 Task: Find a flat in Hang Dong, Thailand, with 1 bedroom and 1 bed, priced between ₹10,000 and ₹15,000, for 1 guest from August 4 to August 9, with self check-in and English-speaking host.
Action: Mouse moved to (589, 94)
Screenshot: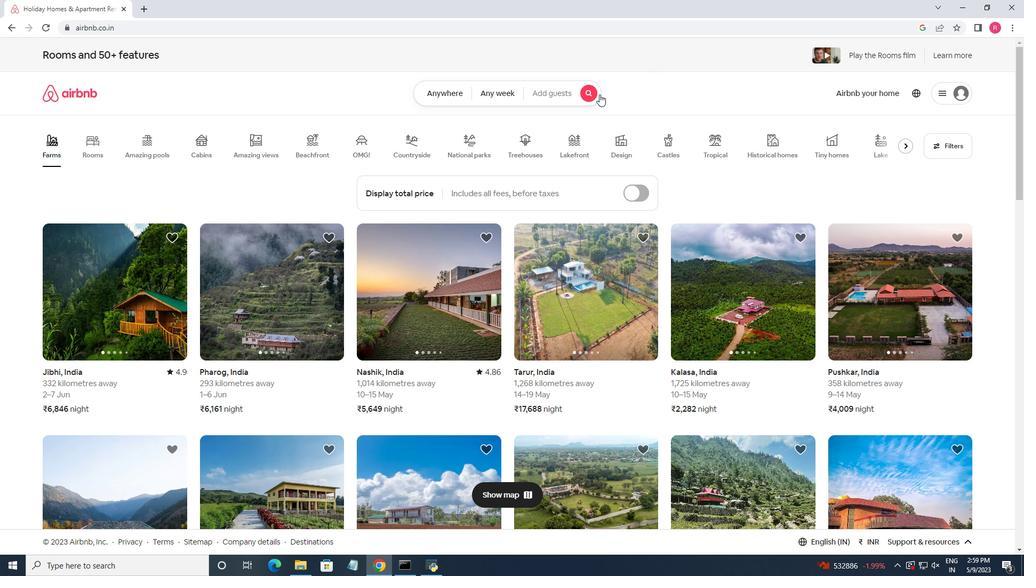 
Action: Mouse pressed left at (589, 94)
Screenshot: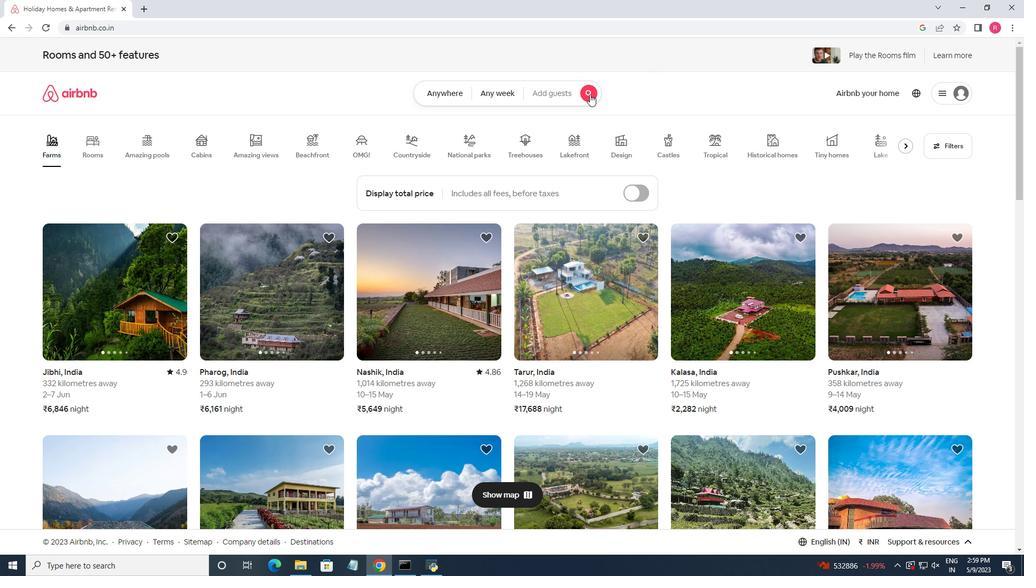 
Action: Mouse moved to (384, 132)
Screenshot: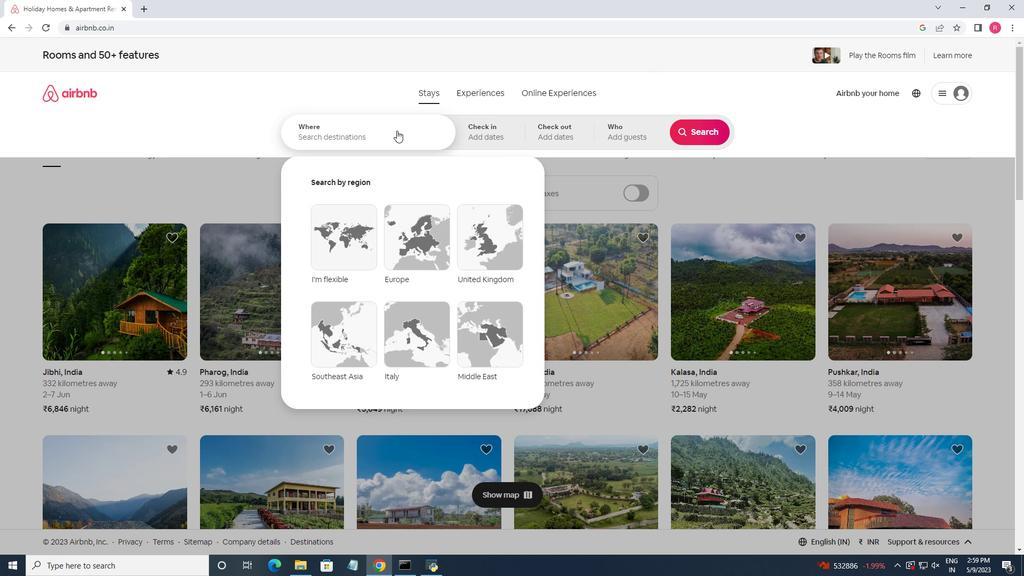
Action: Mouse pressed left at (384, 132)
Screenshot: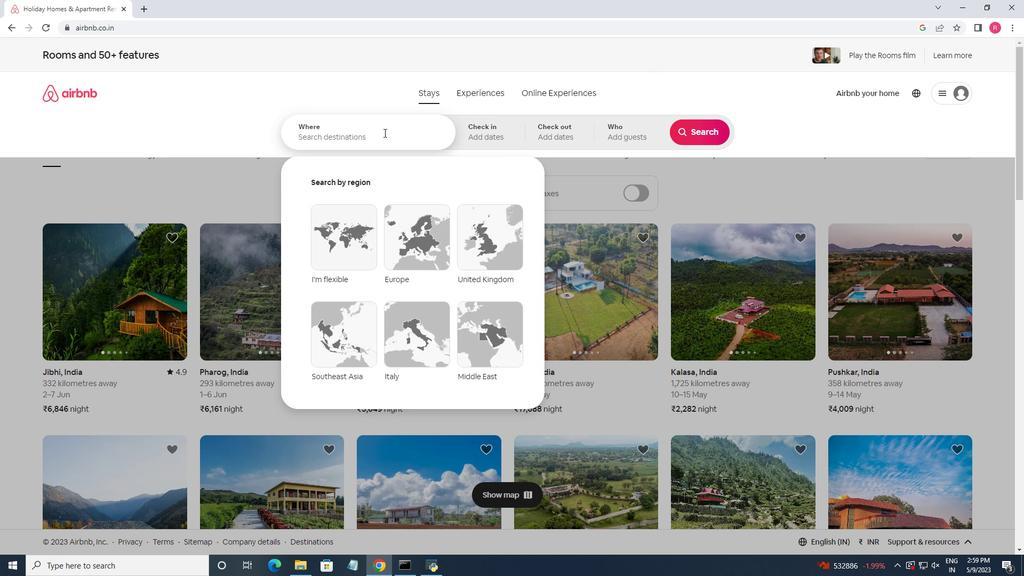 
Action: Key pressed <Key.shift>Hang<Key.space><Key.shift>Dong<Key.space><Key.backspace>,<Key.space><Key.shift>Thailand<Key.enter>
Screenshot: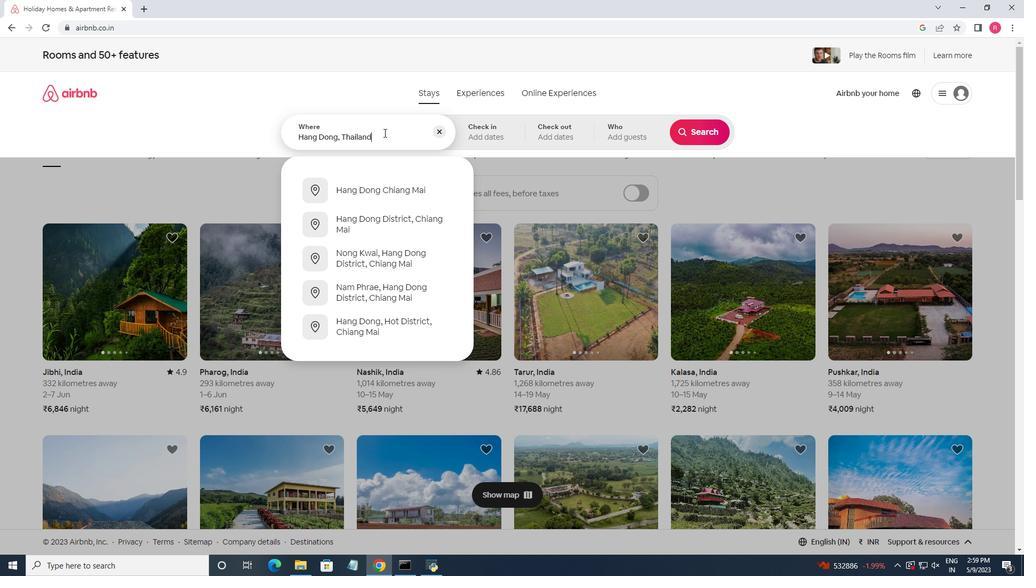 
Action: Mouse moved to (690, 217)
Screenshot: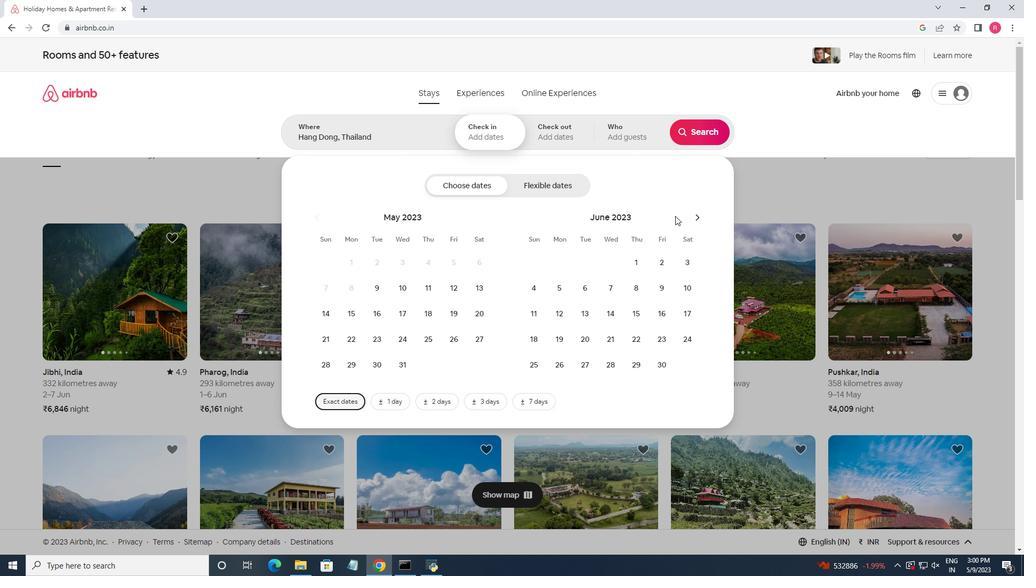 
Action: Mouse pressed left at (690, 217)
Screenshot: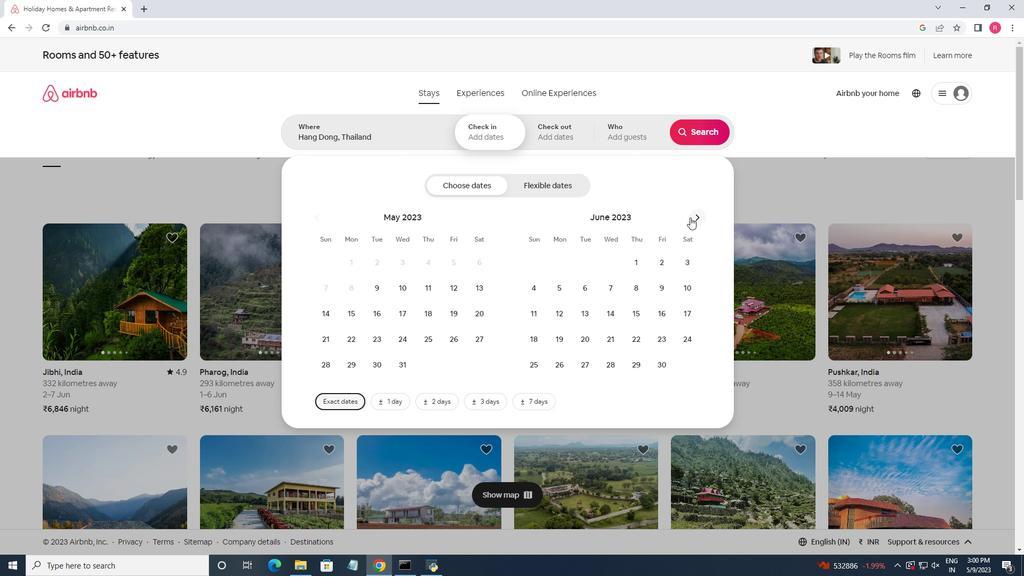 
Action: Mouse pressed left at (690, 217)
Screenshot: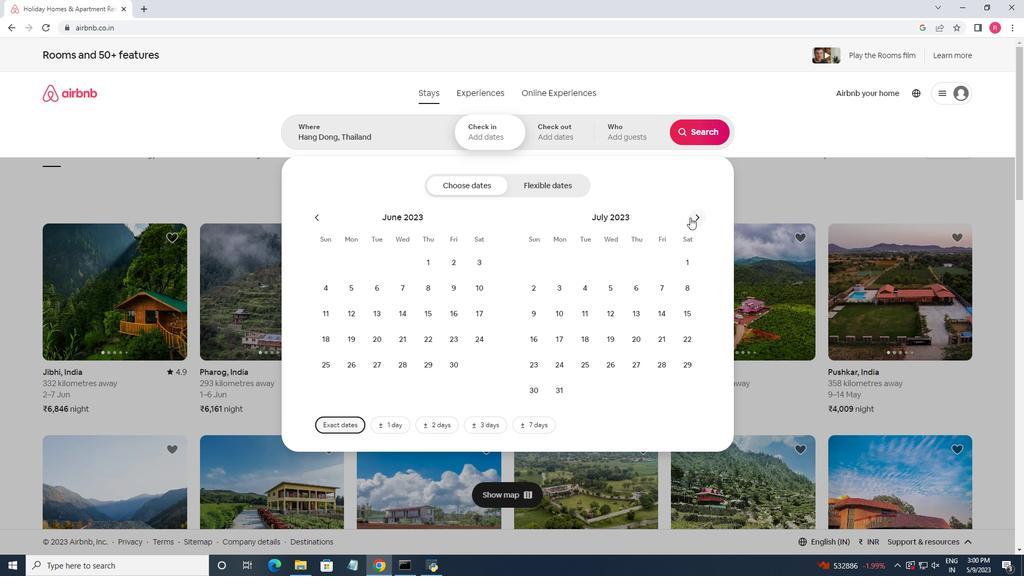 
Action: Mouse moved to (656, 264)
Screenshot: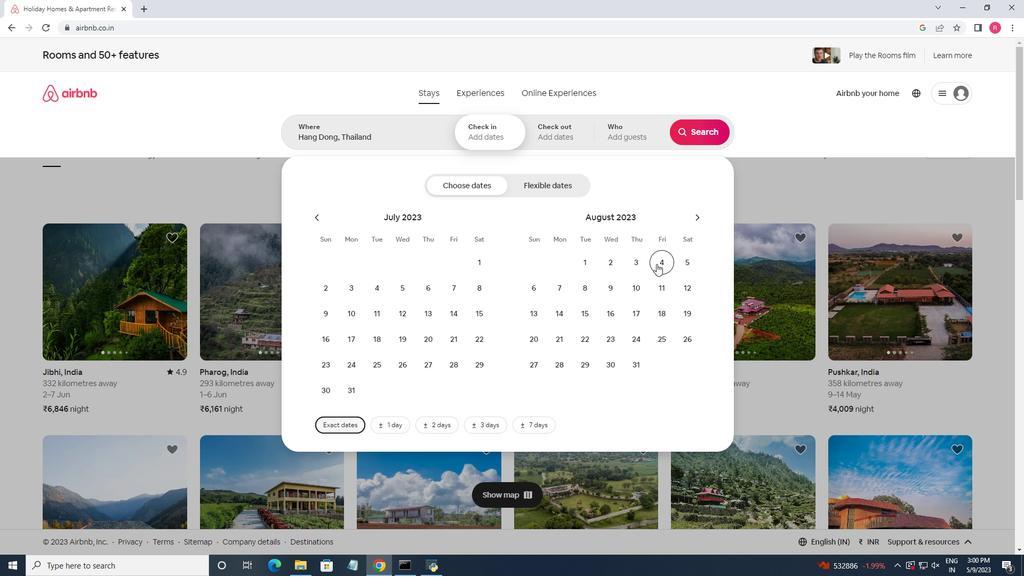 
Action: Mouse pressed left at (656, 264)
Screenshot: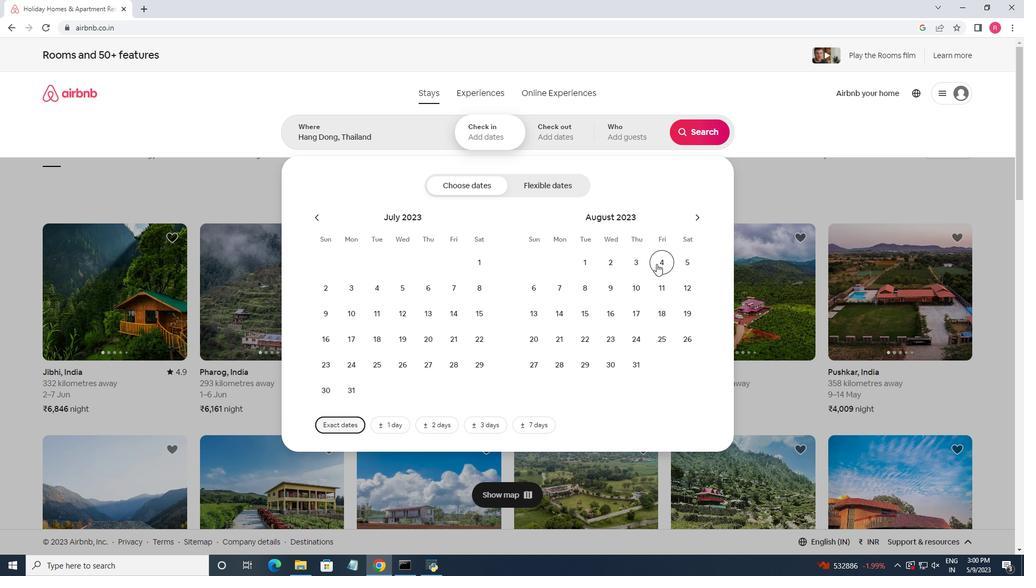 
Action: Mouse moved to (592, 288)
Screenshot: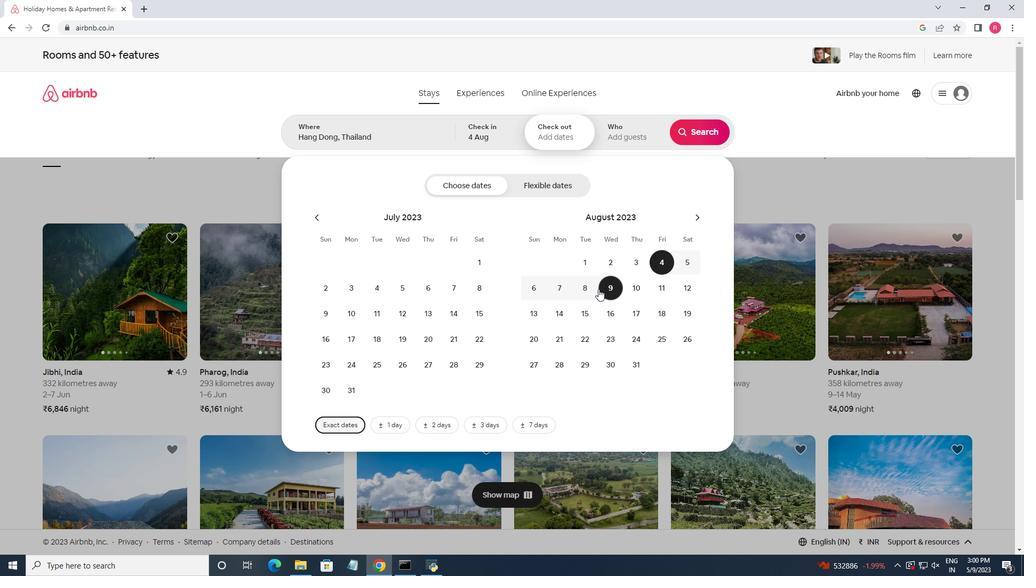 
Action: Mouse pressed left at (592, 288)
Screenshot: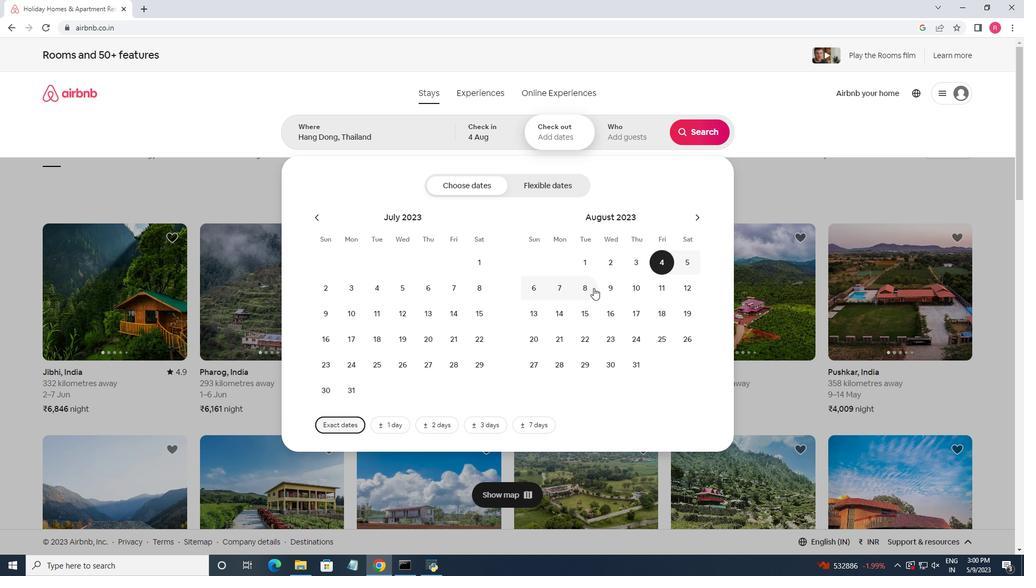 
Action: Mouse moved to (635, 139)
Screenshot: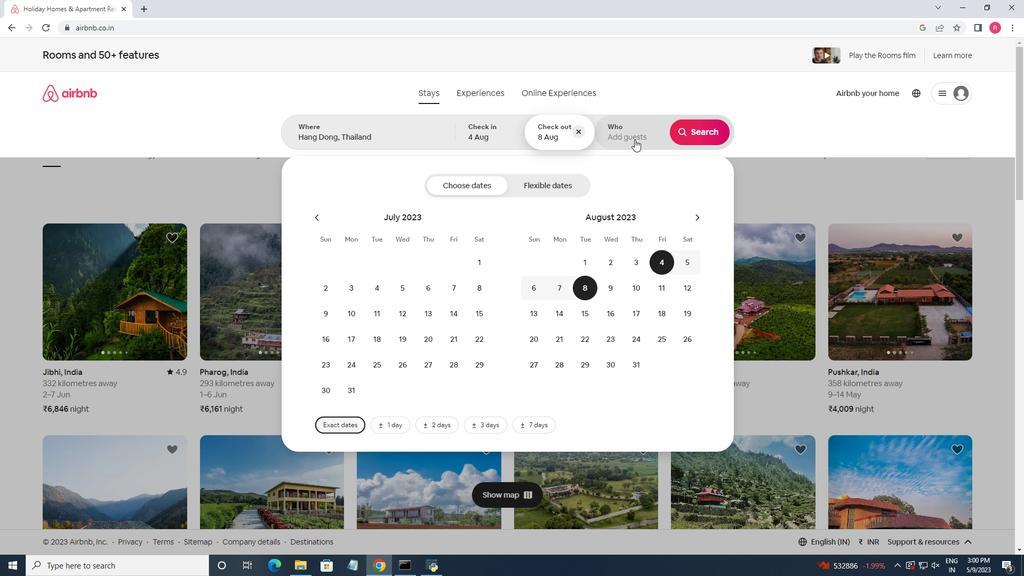 
Action: Mouse pressed left at (635, 139)
Screenshot: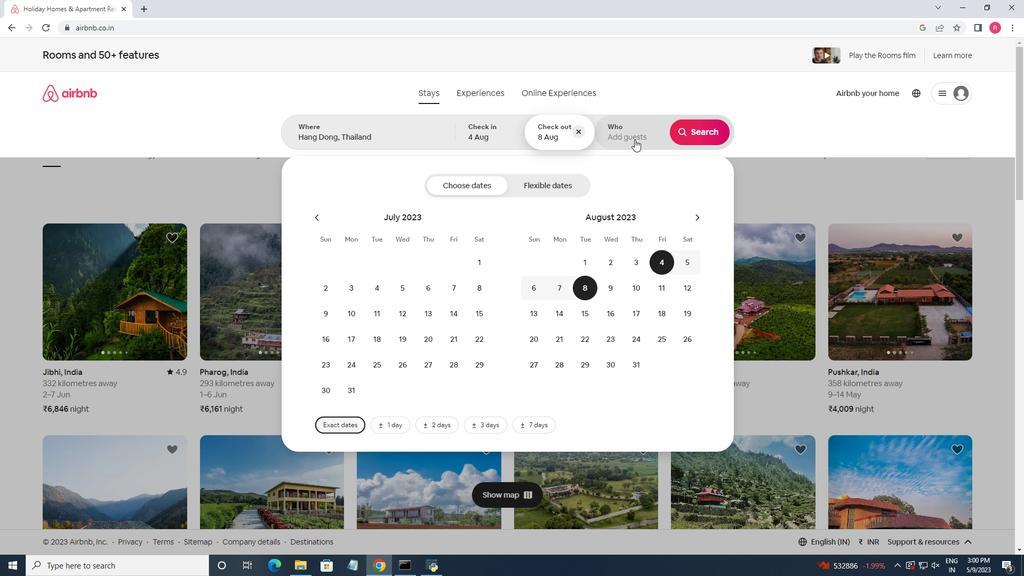 
Action: Mouse moved to (712, 187)
Screenshot: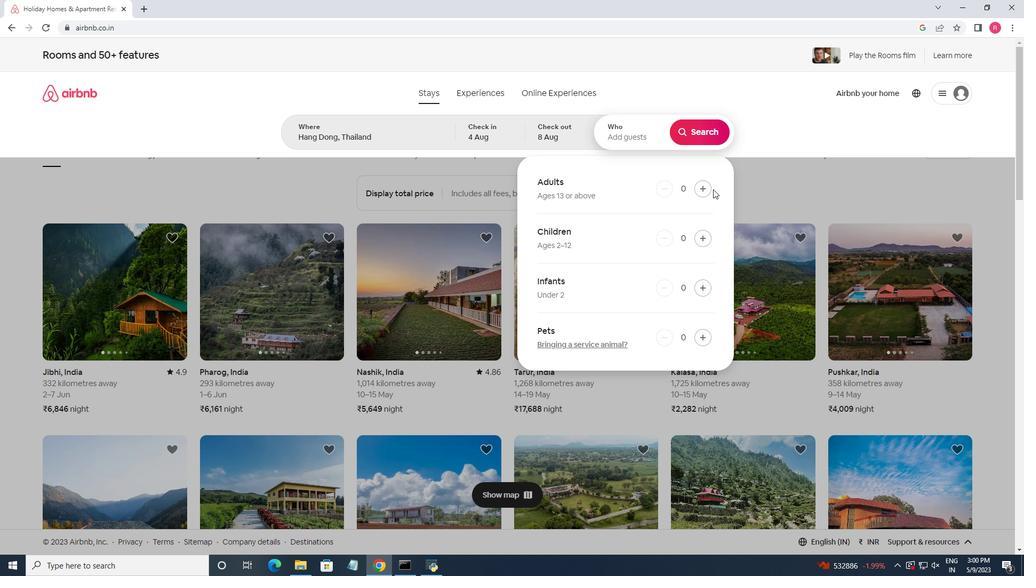 
Action: Mouse pressed left at (712, 187)
Screenshot: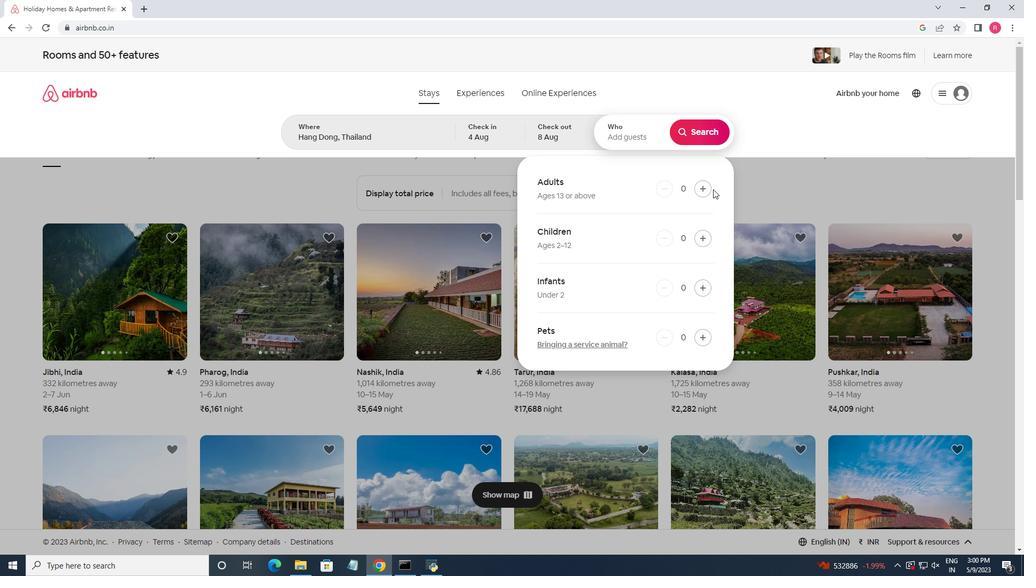 
Action: Mouse moved to (703, 185)
Screenshot: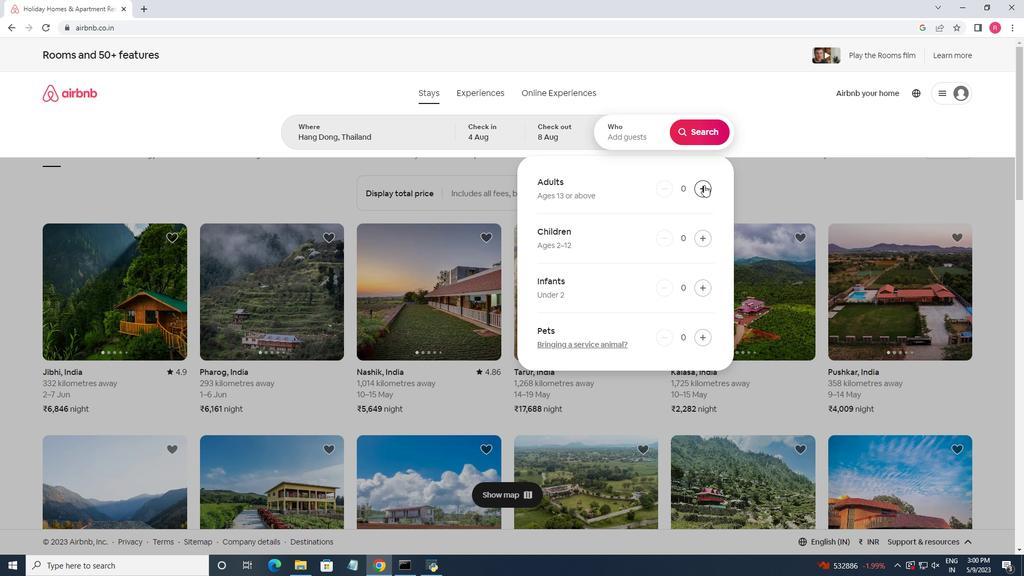 
Action: Mouse pressed left at (703, 185)
Screenshot: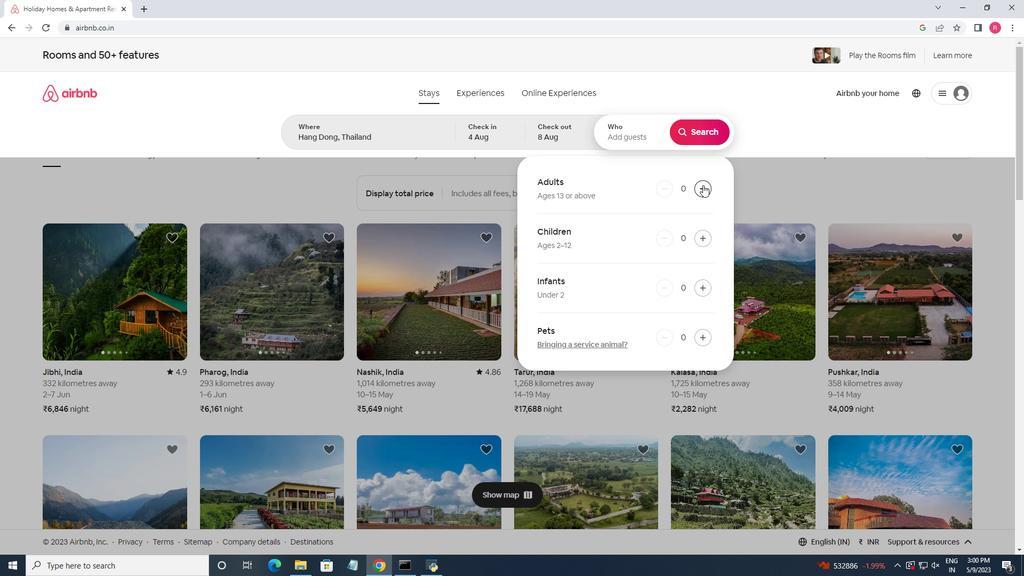 
Action: Mouse moved to (696, 125)
Screenshot: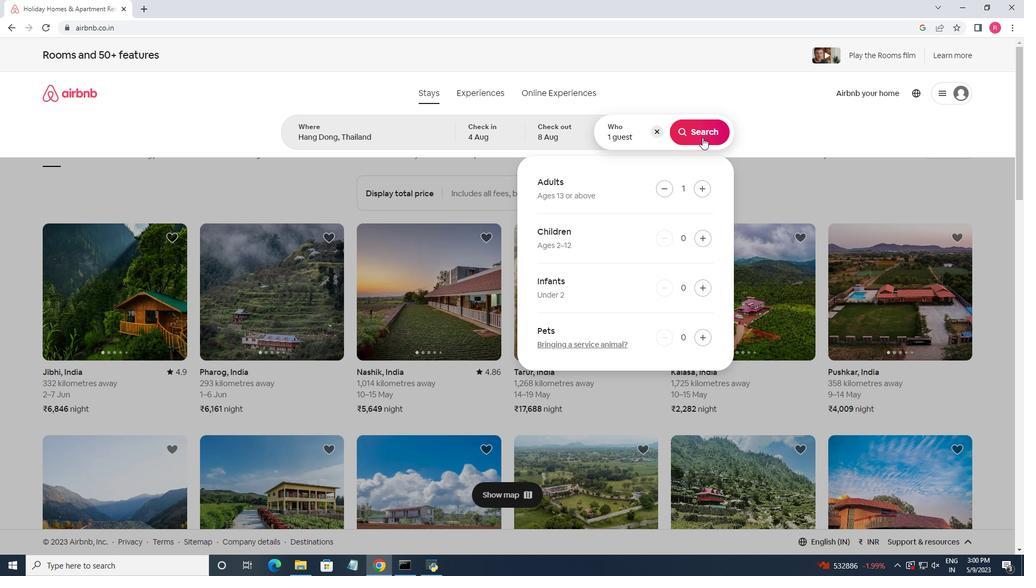 
Action: Mouse pressed left at (696, 125)
Screenshot: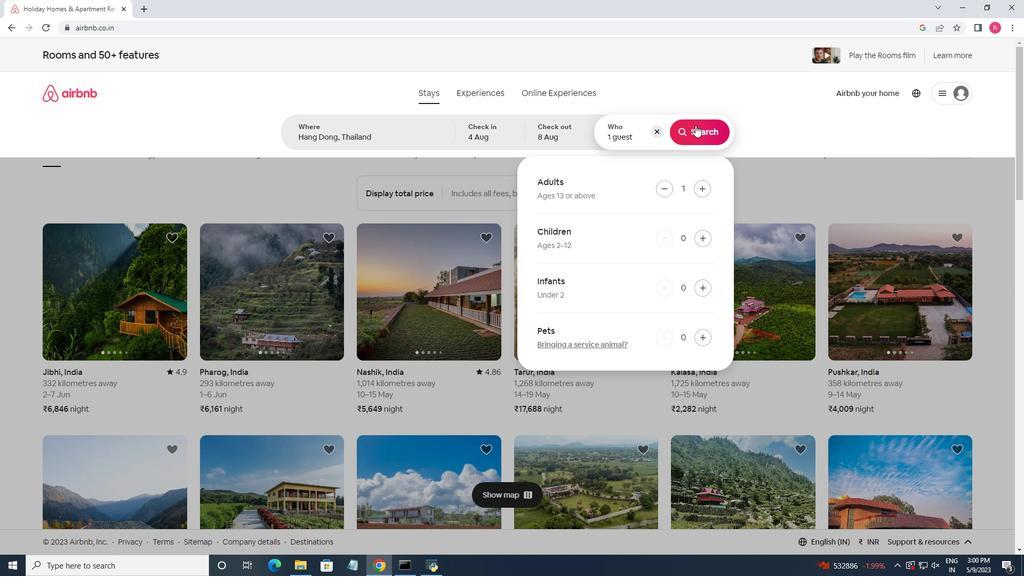 
Action: Mouse moved to (980, 114)
Screenshot: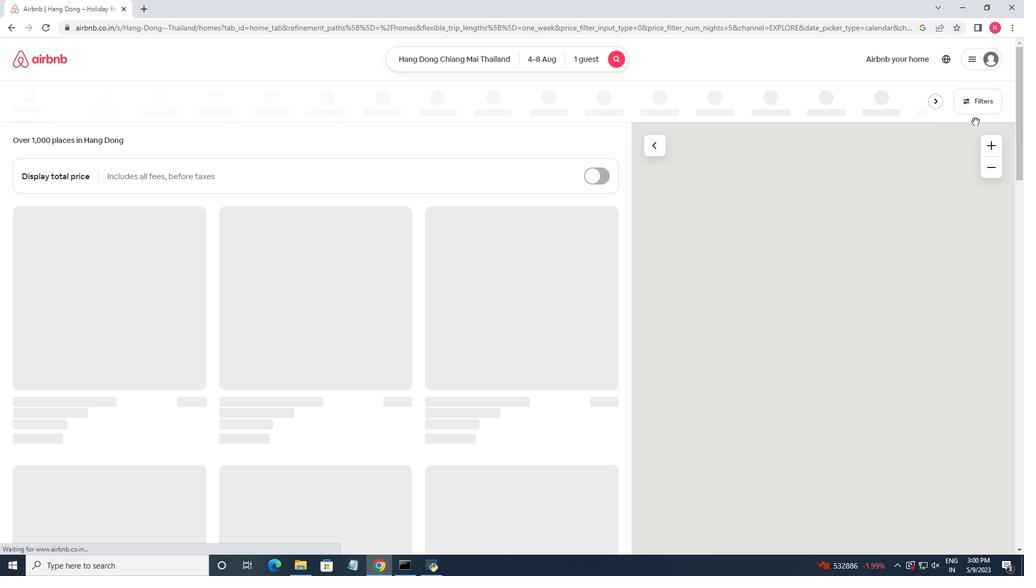 
Action: Mouse pressed left at (980, 114)
Screenshot: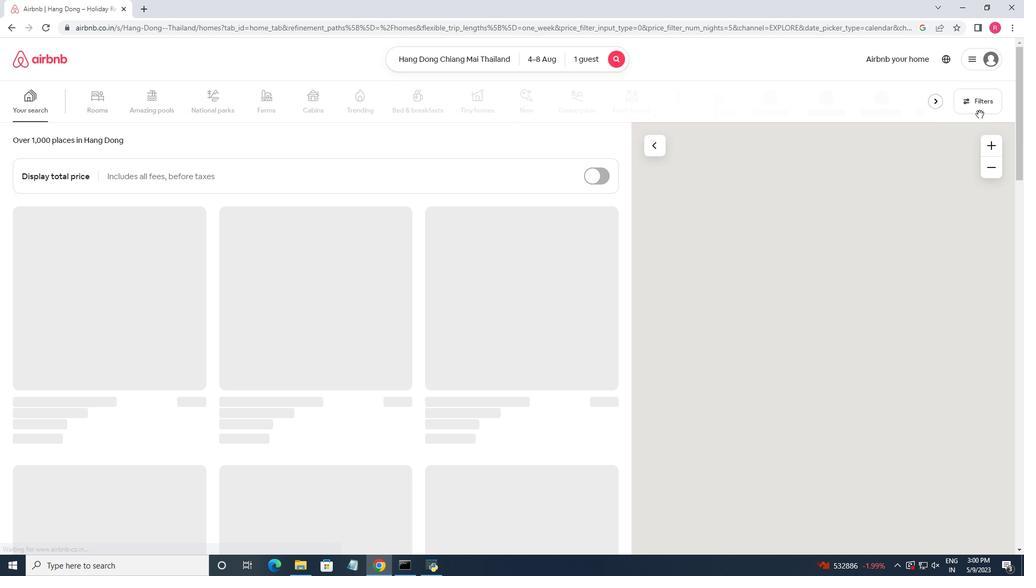 
Action: Mouse moved to (993, 100)
Screenshot: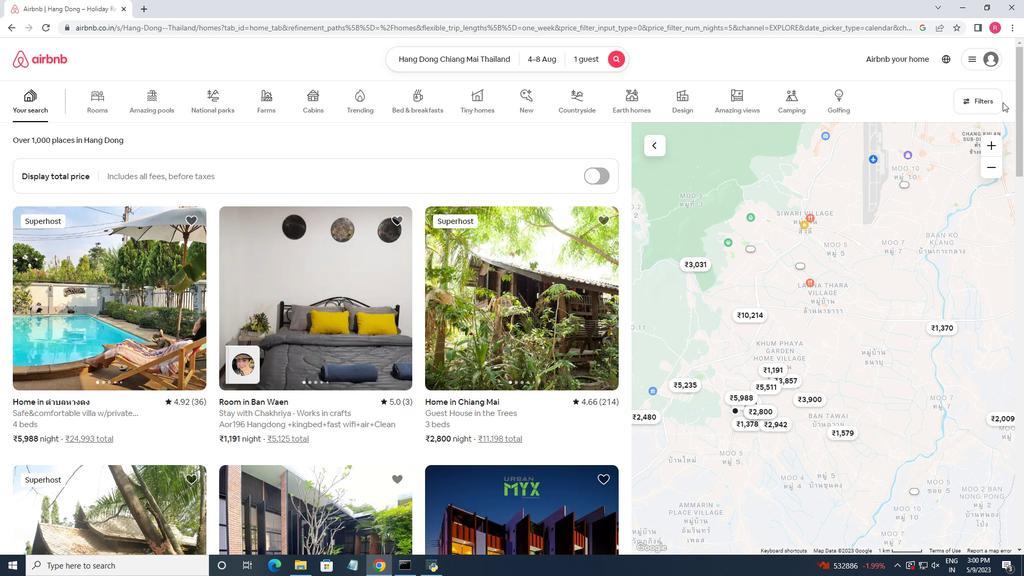 
Action: Mouse pressed left at (993, 100)
Screenshot: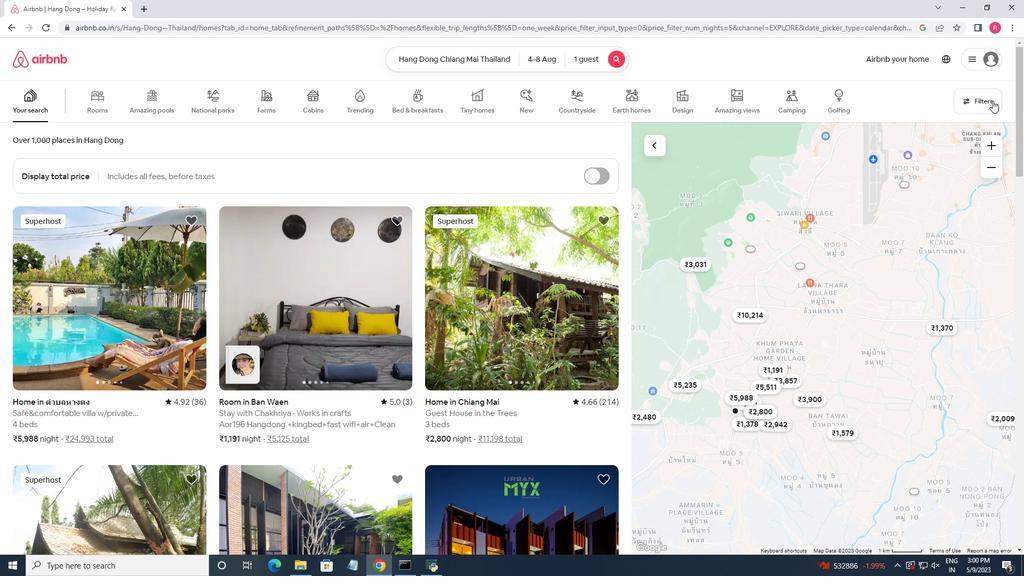 
Action: Mouse moved to (412, 363)
Screenshot: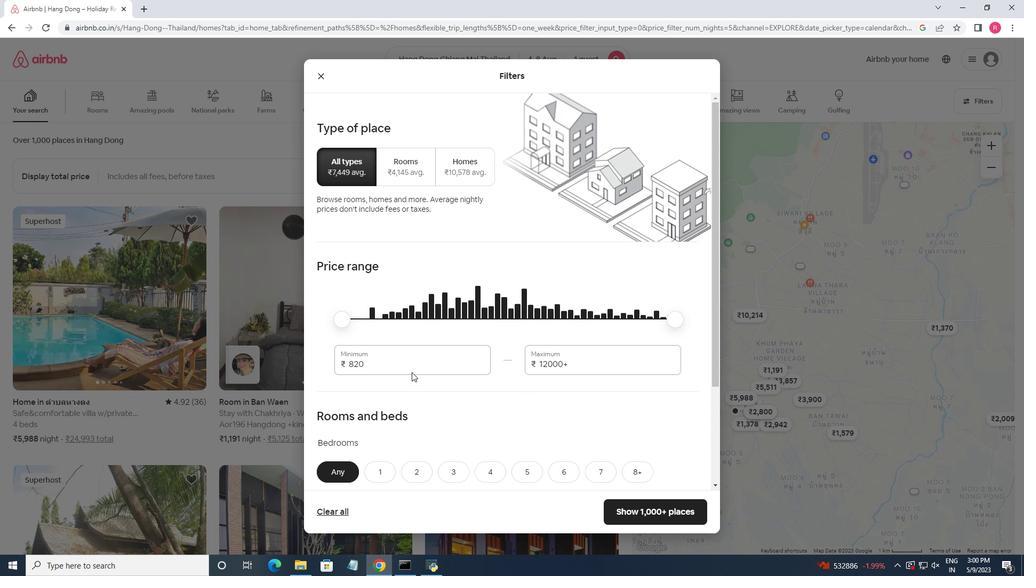 
Action: Mouse pressed left at (412, 363)
Screenshot: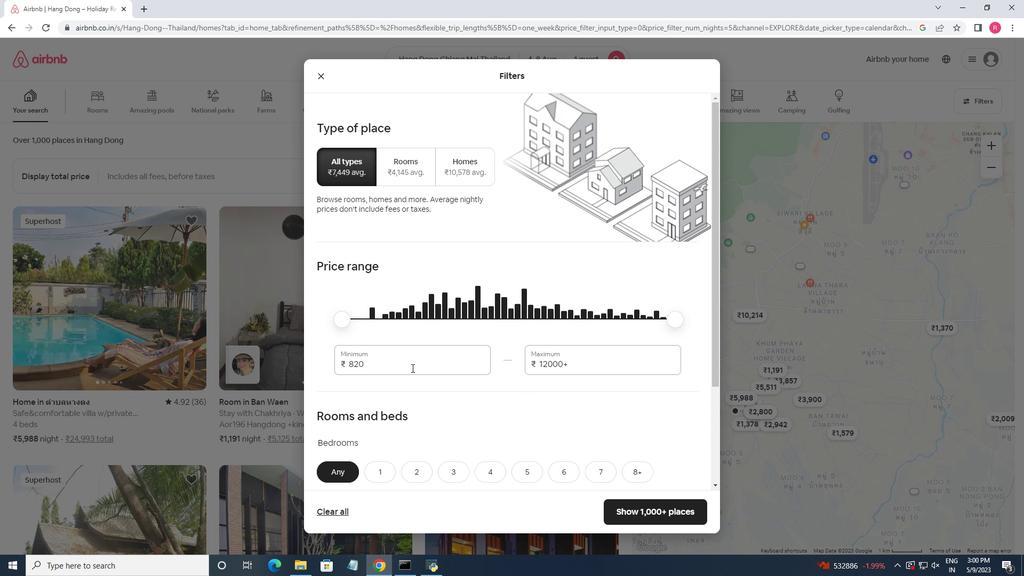 
Action: Mouse pressed left at (412, 363)
Screenshot: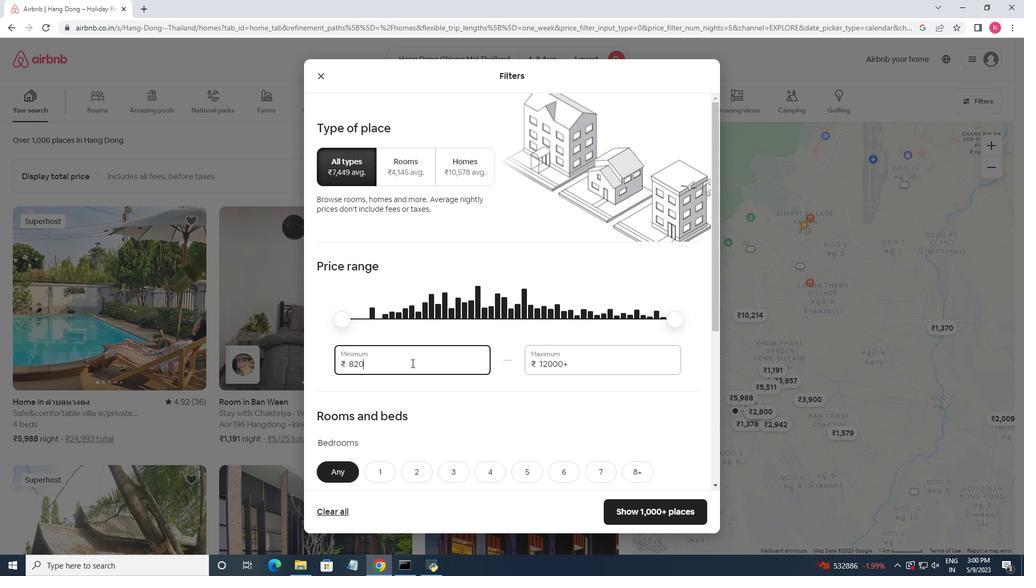 
Action: Key pressed <Key.backspace><Key.backspace><Key.backspace>10000<Key.tab>15000
Screenshot: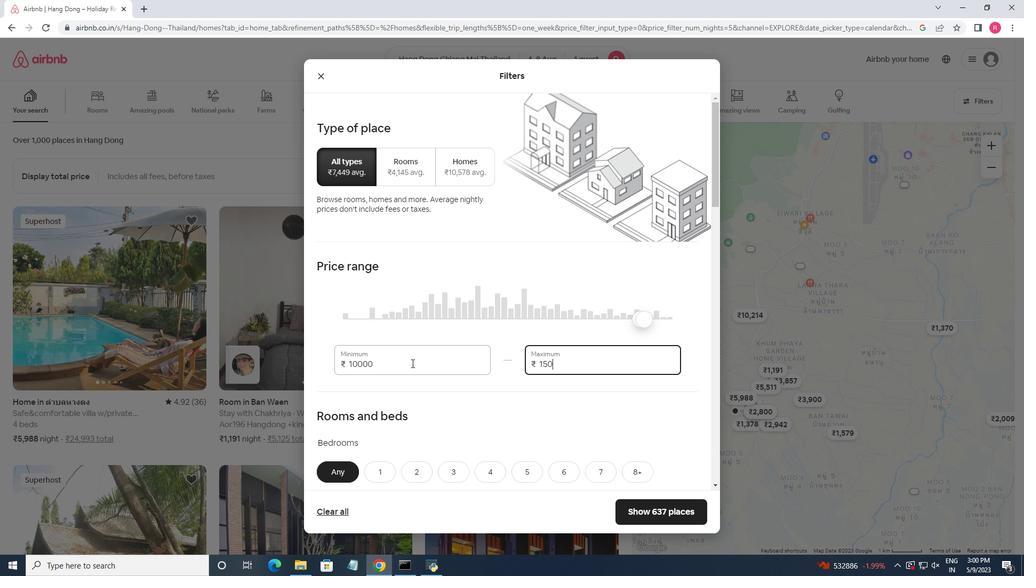 
Action: Mouse moved to (484, 363)
Screenshot: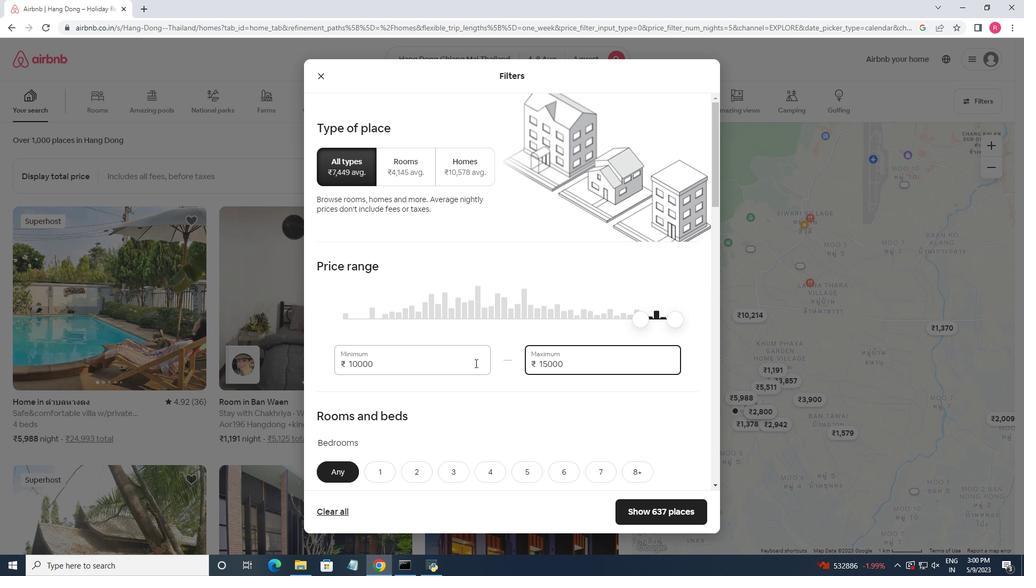 
Action: Mouse scrolled (484, 362) with delta (0, 0)
Screenshot: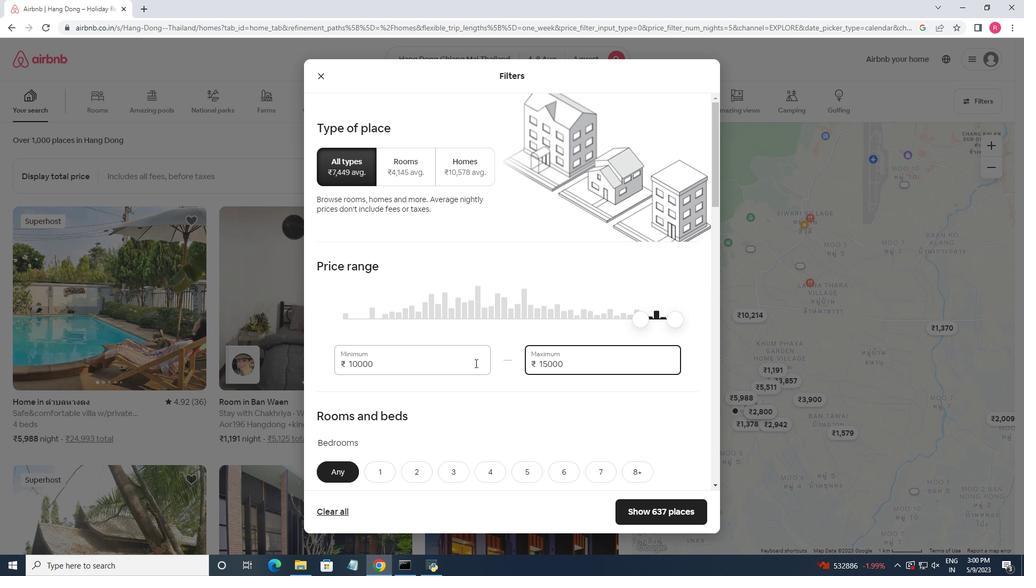 
Action: Mouse moved to (383, 417)
Screenshot: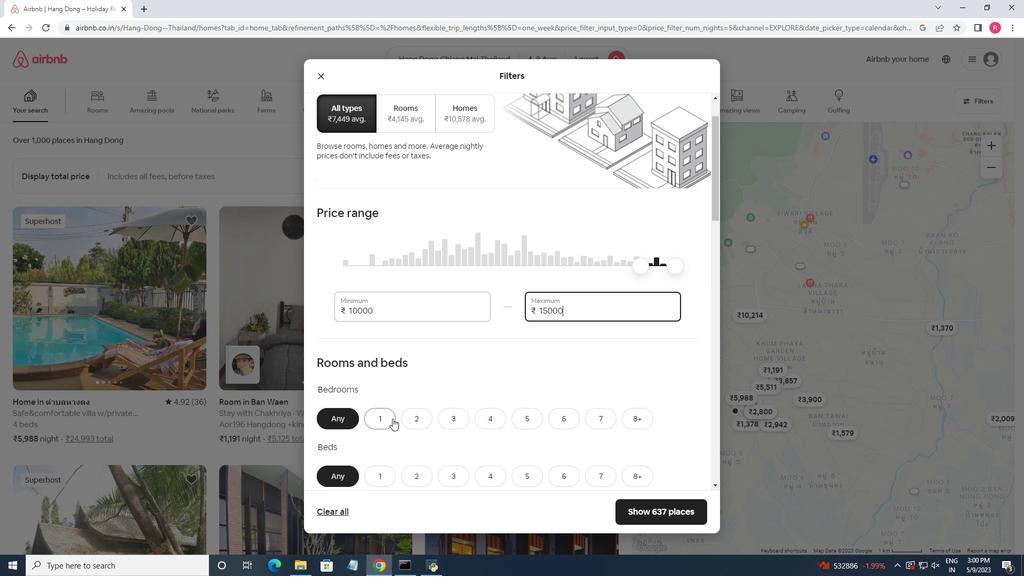 
Action: Mouse pressed left at (383, 417)
Screenshot: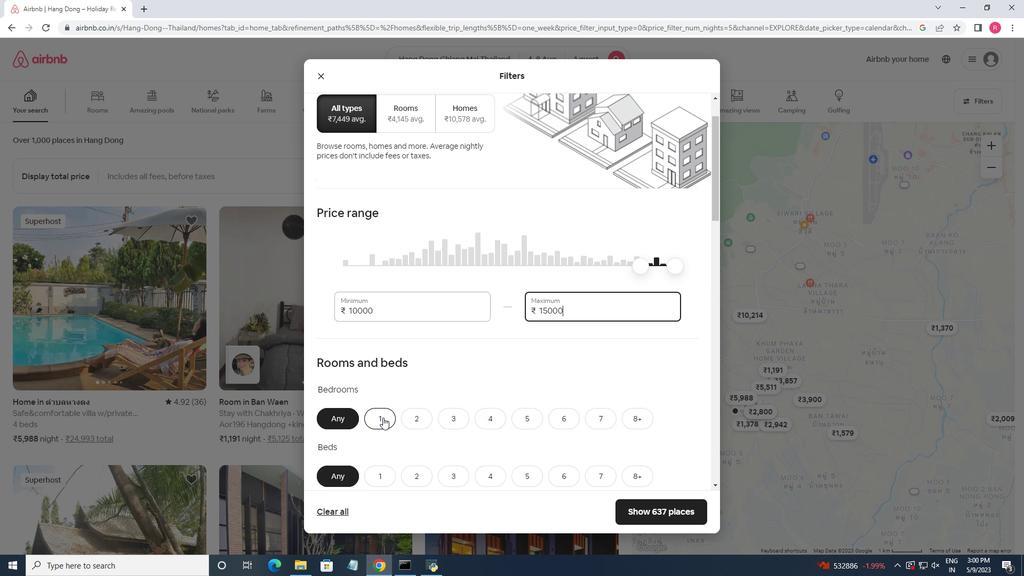 
Action: Mouse moved to (471, 403)
Screenshot: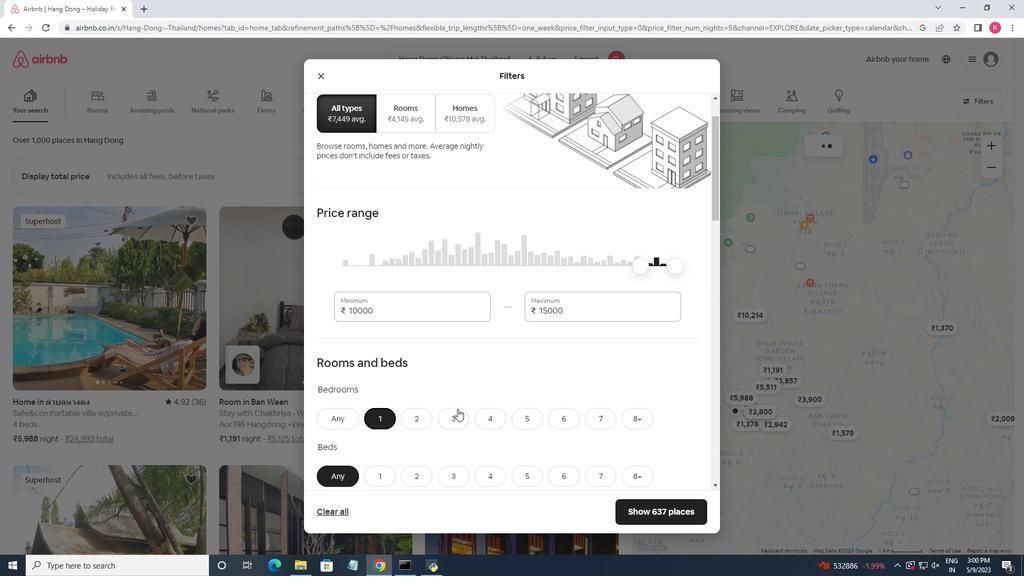 
Action: Mouse scrolled (471, 403) with delta (0, 0)
Screenshot: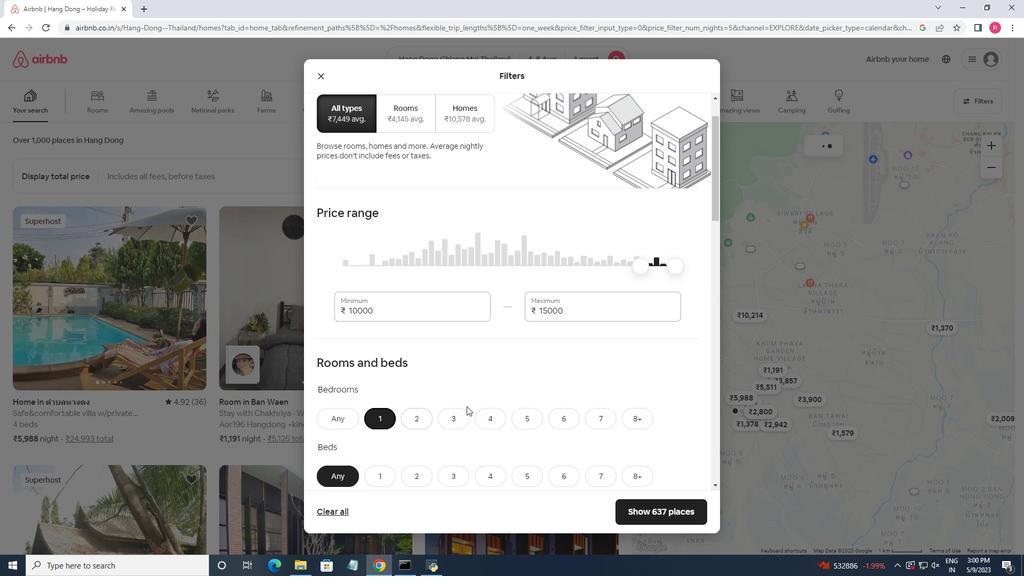 
Action: Mouse scrolled (471, 403) with delta (0, 0)
Screenshot: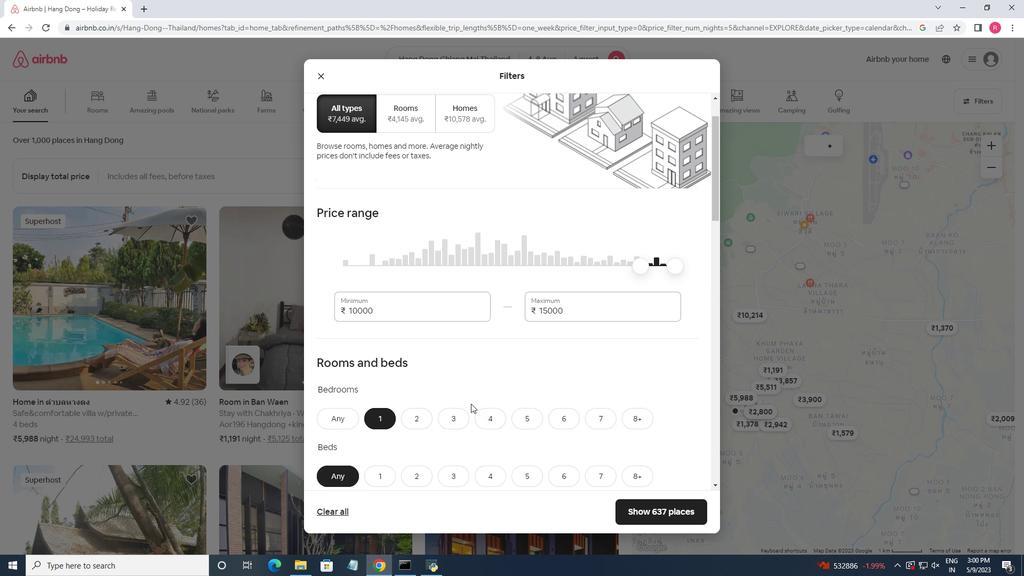 
Action: Mouse moved to (389, 372)
Screenshot: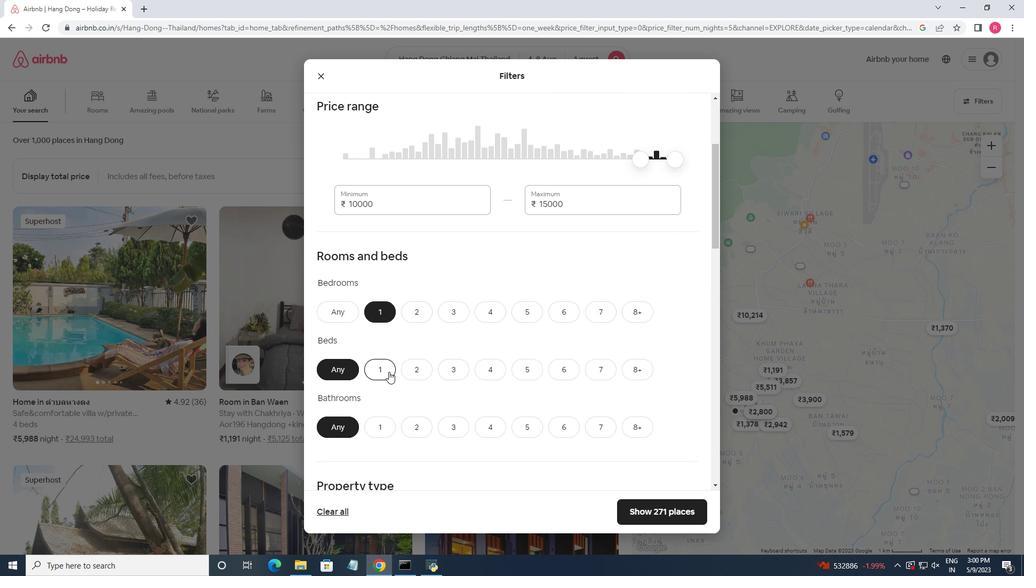 
Action: Mouse pressed left at (389, 372)
Screenshot: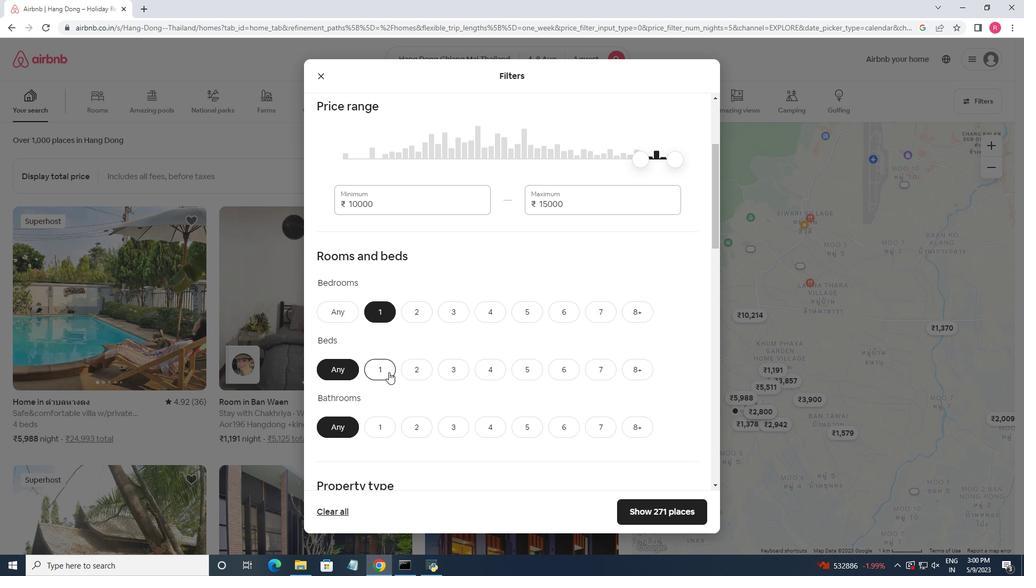 
Action: Mouse moved to (385, 430)
Screenshot: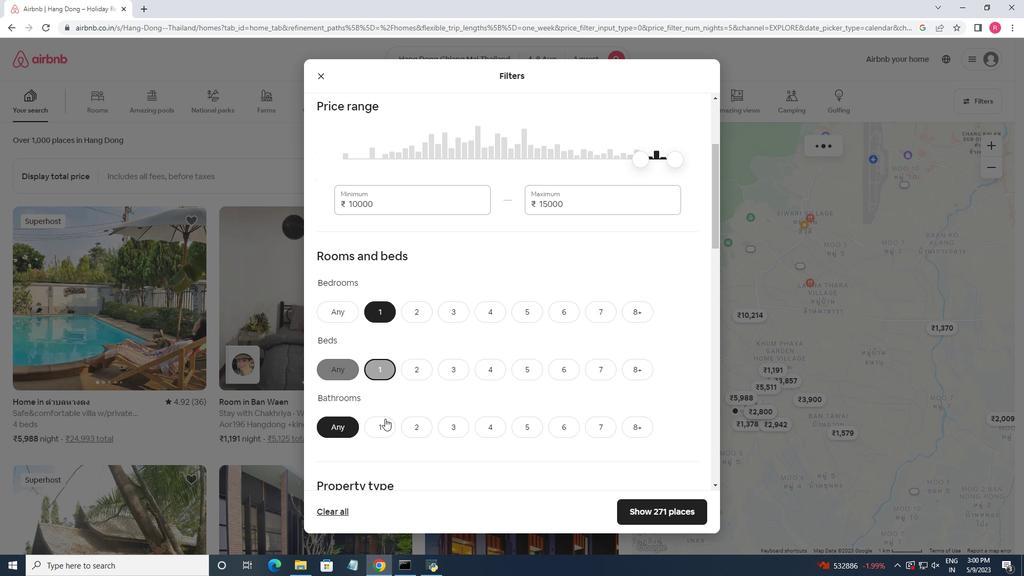 
Action: Mouse pressed left at (385, 430)
Screenshot: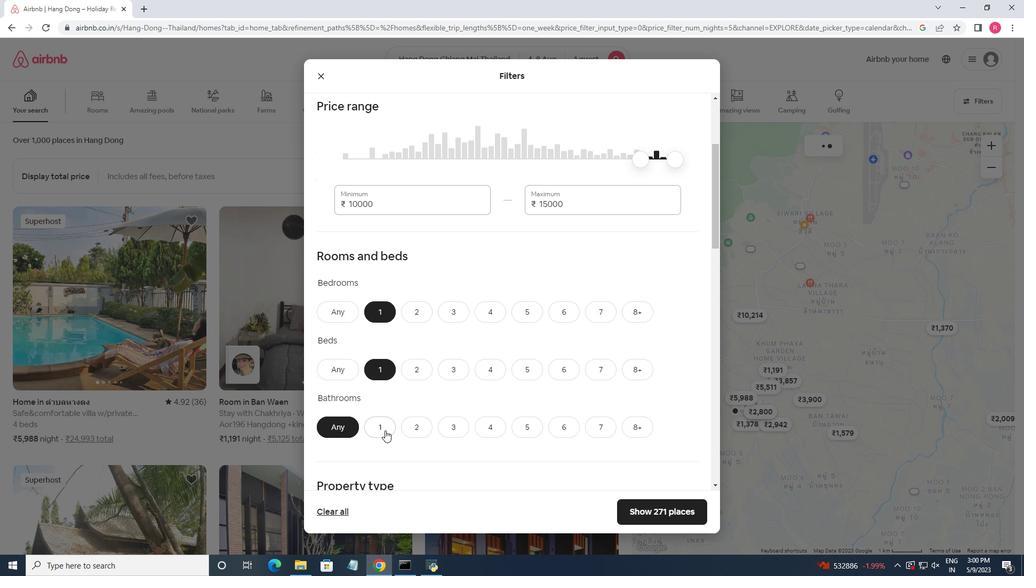 
Action: Mouse moved to (509, 357)
Screenshot: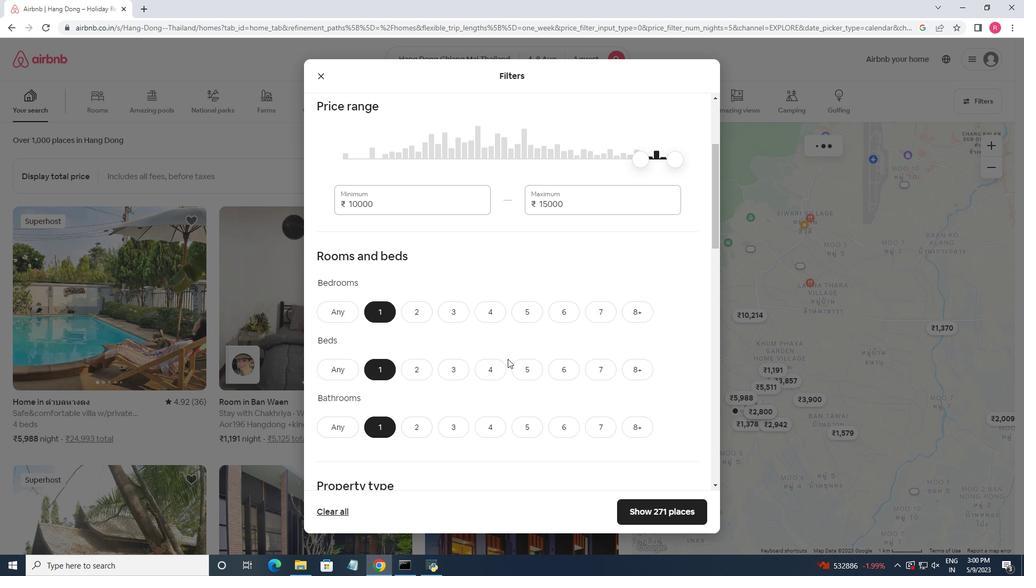 
Action: Mouse scrolled (509, 357) with delta (0, 0)
Screenshot: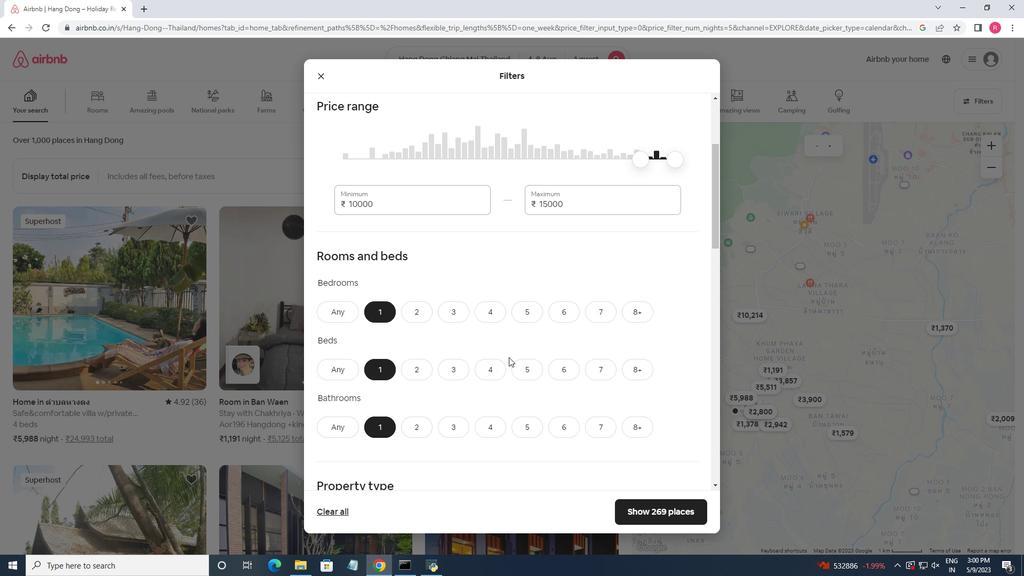 
Action: Mouse moved to (495, 369)
Screenshot: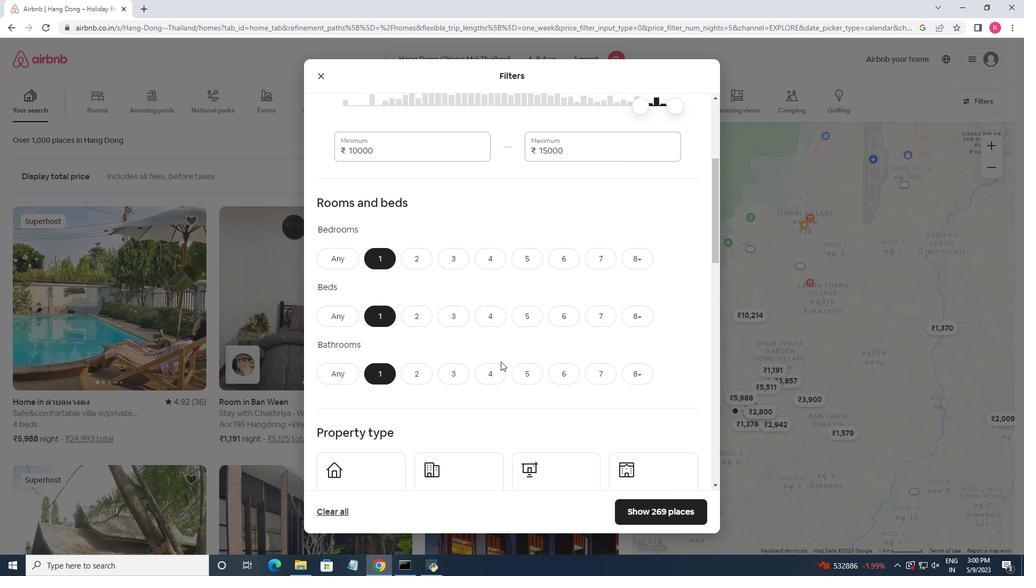 
Action: Mouse scrolled (495, 368) with delta (0, 0)
Screenshot: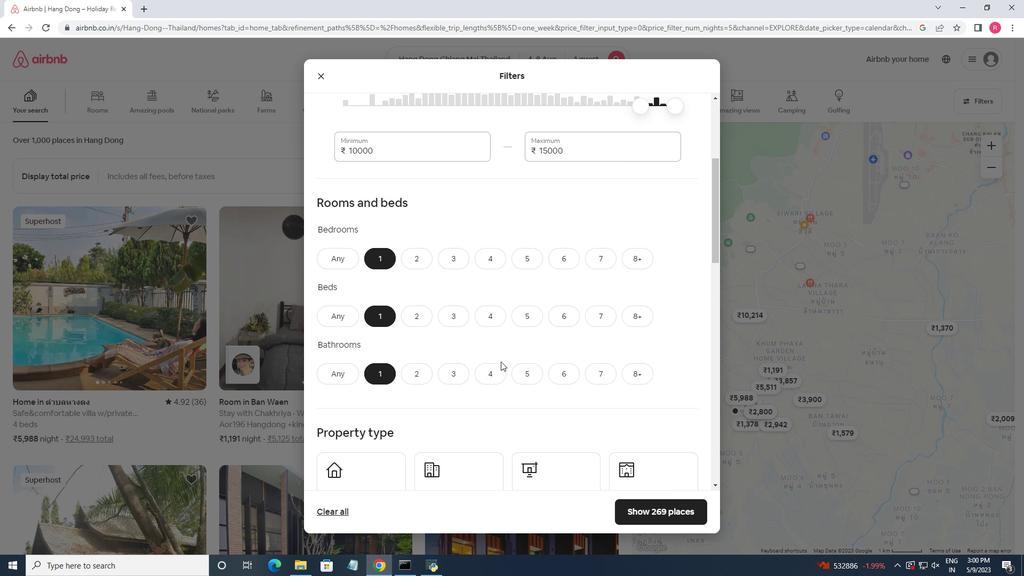 
Action: Mouse moved to (495, 372)
Screenshot: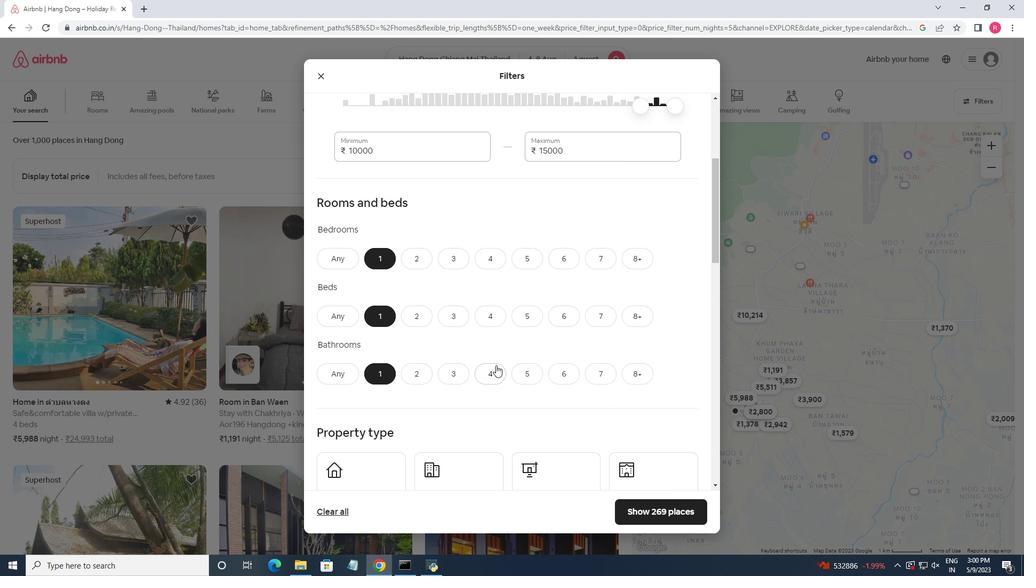 
Action: Mouse scrolled (495, 371) with delta (0, 0)
Screenshot: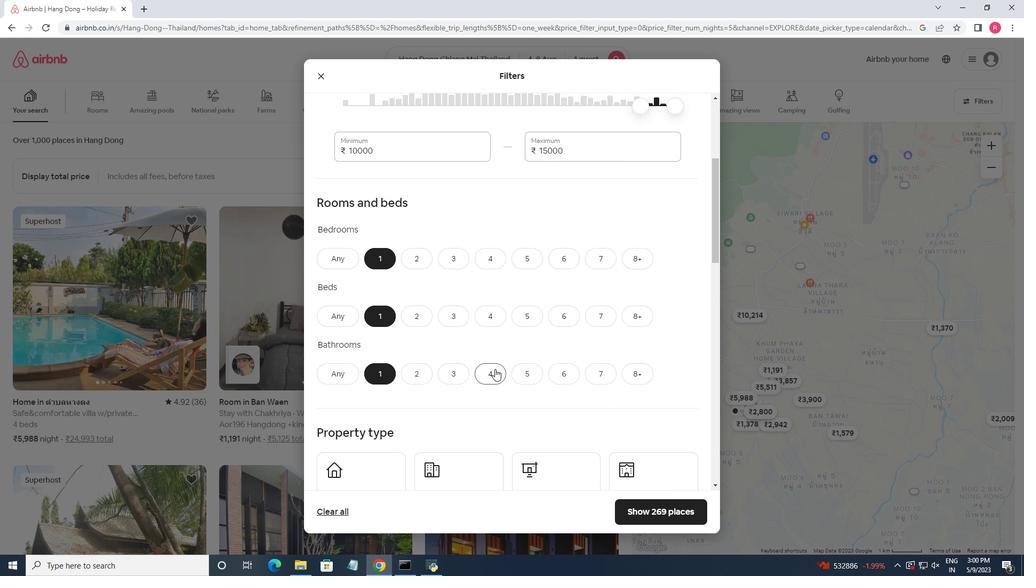 
Action: Mouse moved to (383, 384)
Screenshot: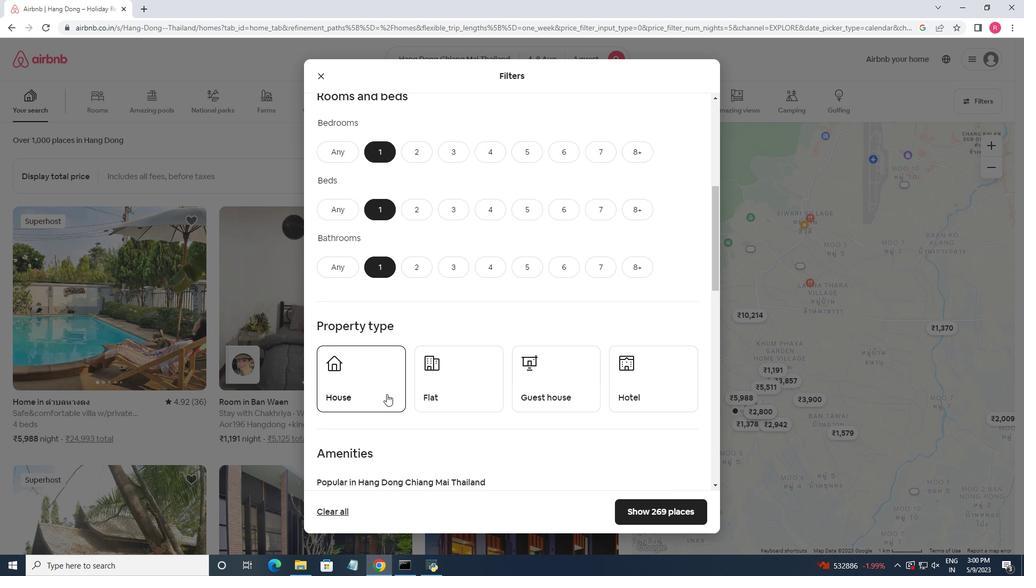 
Action: Mouse pressed left at (383, 384)
Screenshot: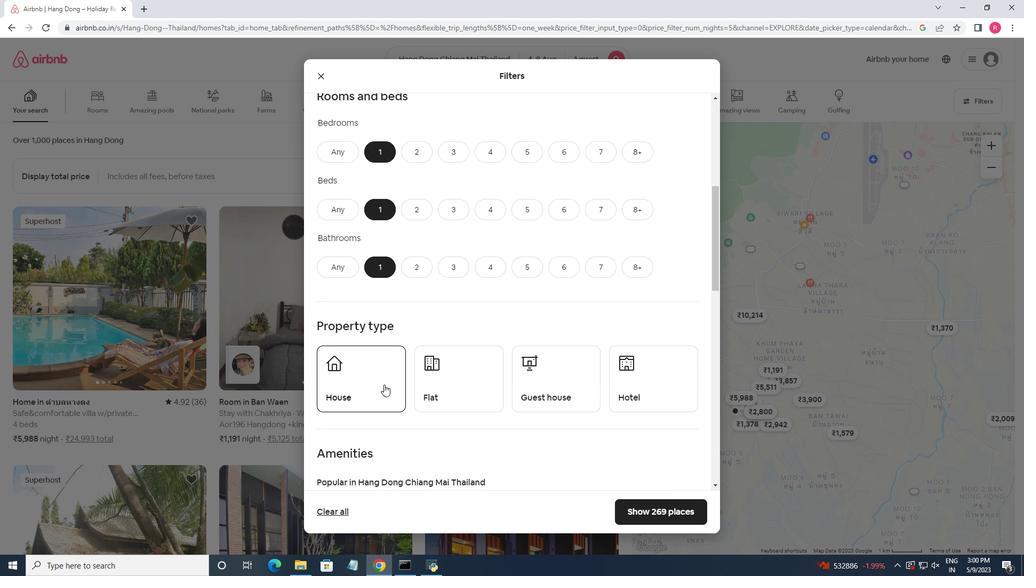 
Action: Mouse moved to (450, 380)
Screenshot: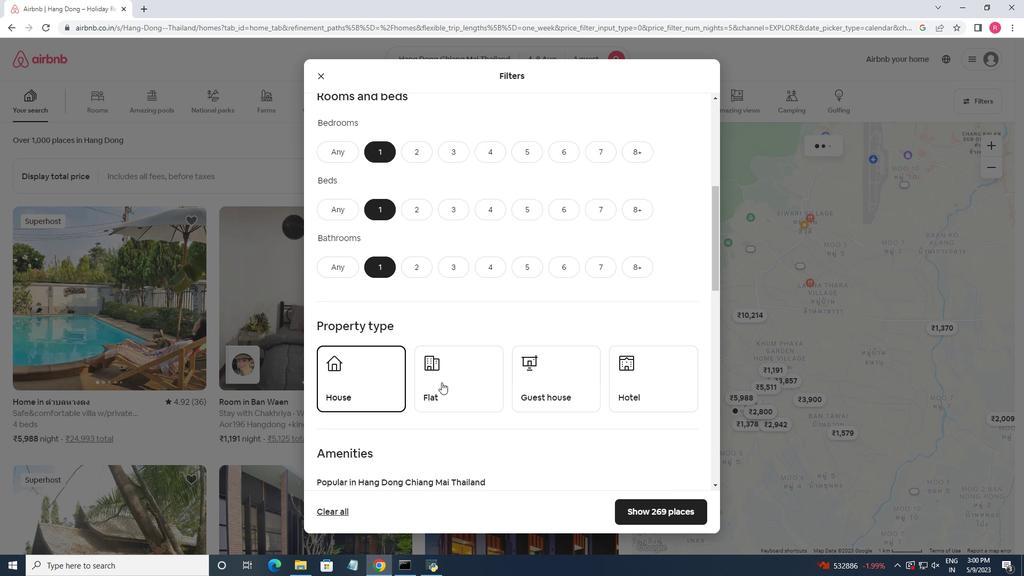 
Action: Mouse pressed left at (450, 380)
Screenshot: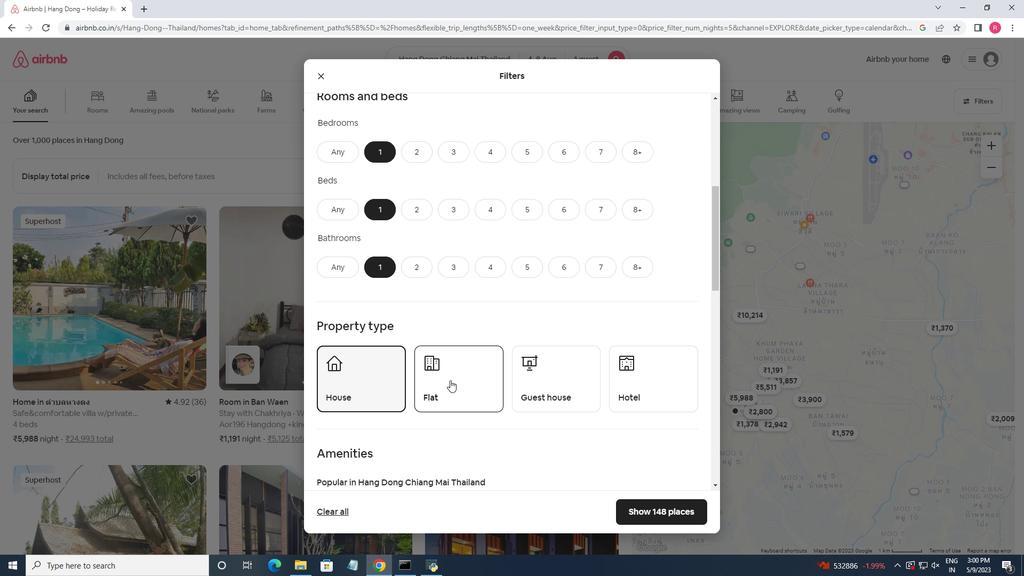 
Action: Mouse moved to (549, 380)
Screenshot: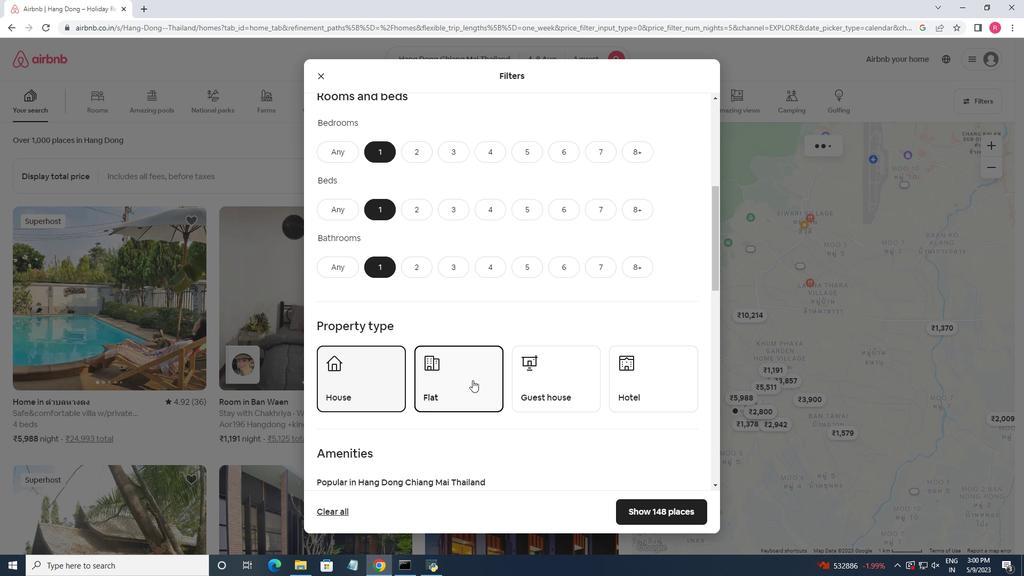 
Action: Mouse pressed left at (549, 380)
Screenshot: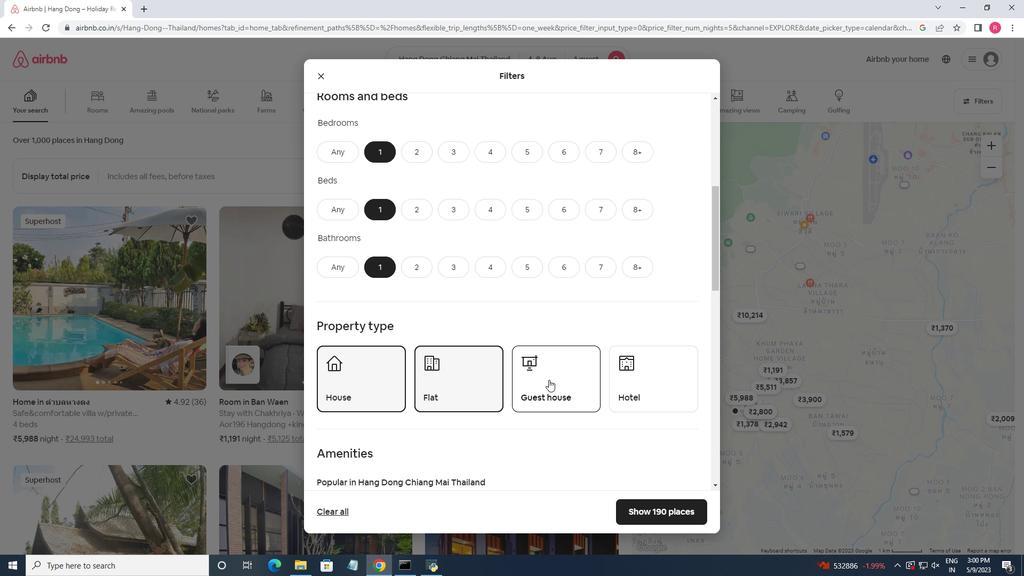 
Action: Mouse moved to (595, 334)
Screenshot: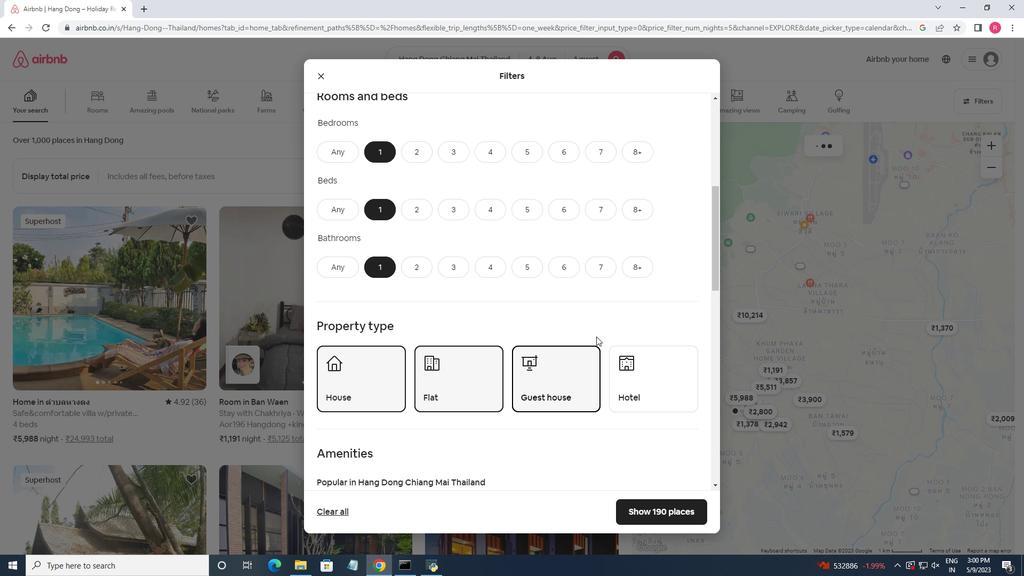 
Action: Mouse scrolled (595, 334) with delta (0, 0)
Screenshot: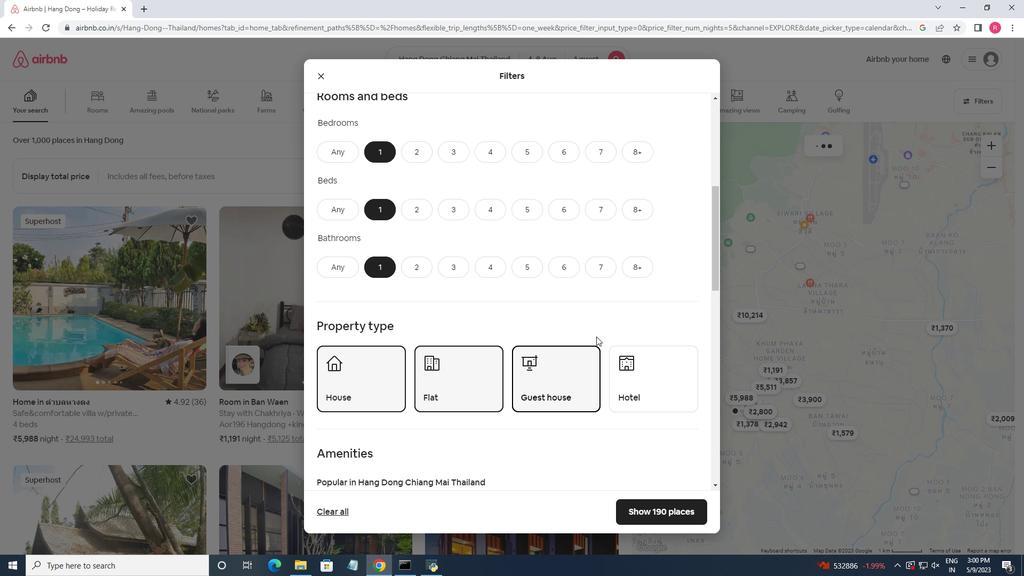 
Action: Mouse moved to (594, 336)
Screenshot: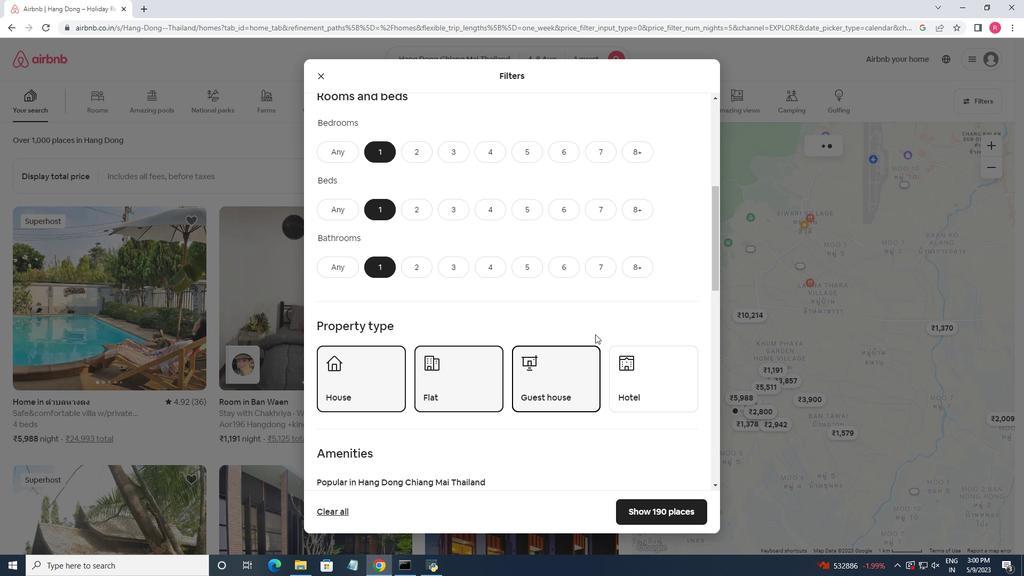 
Action: Mouse scrolled (594, 335) with delta (0, 0)
Screenshot: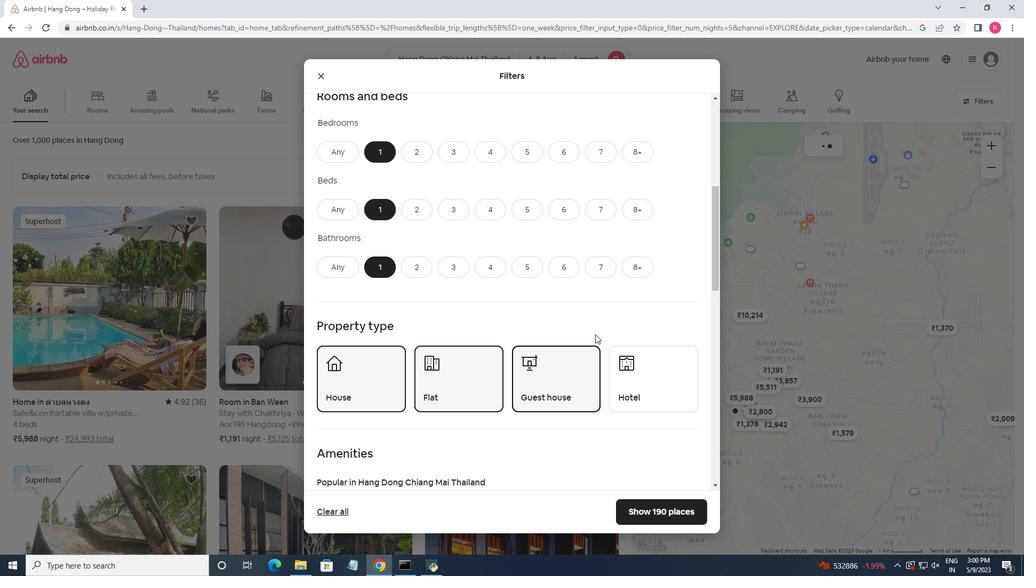 
Action: Mouse moved to (591, 340)
Screenshot: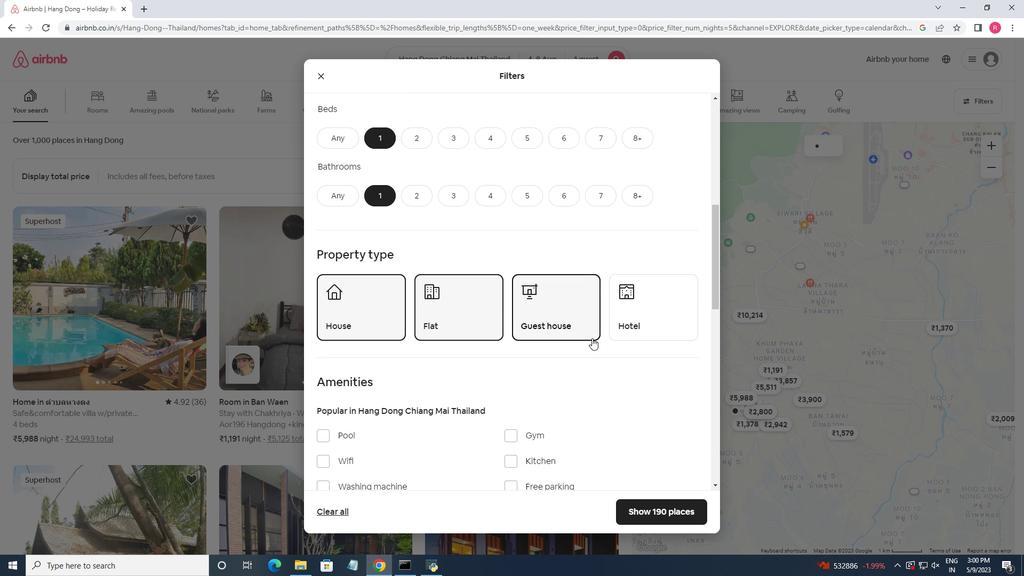
Action: Mouse scrolled (591, 339) with delta (0, 0)
Screenshot: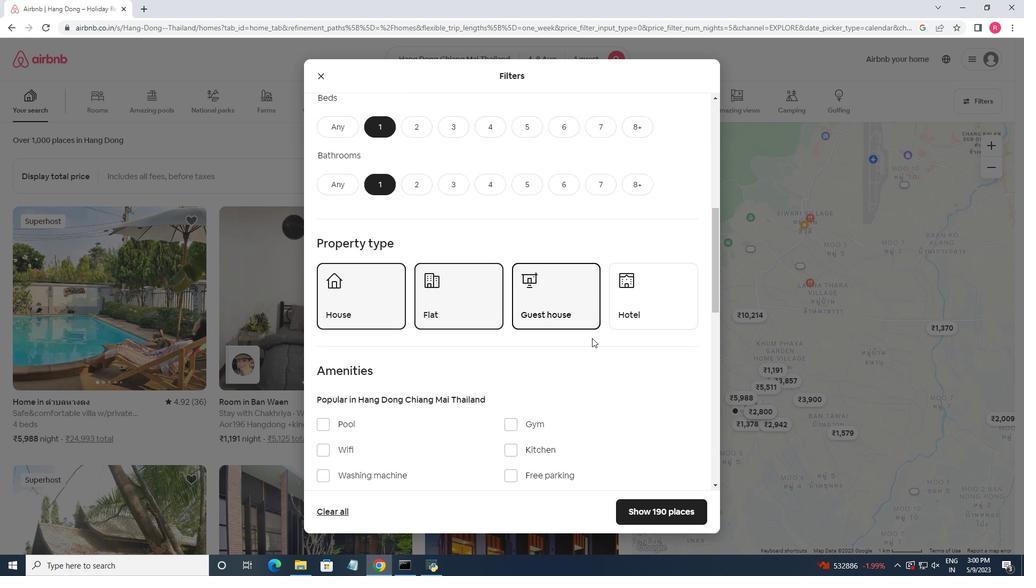 
Action: Mouse moved to (591, 341)
Screenshot: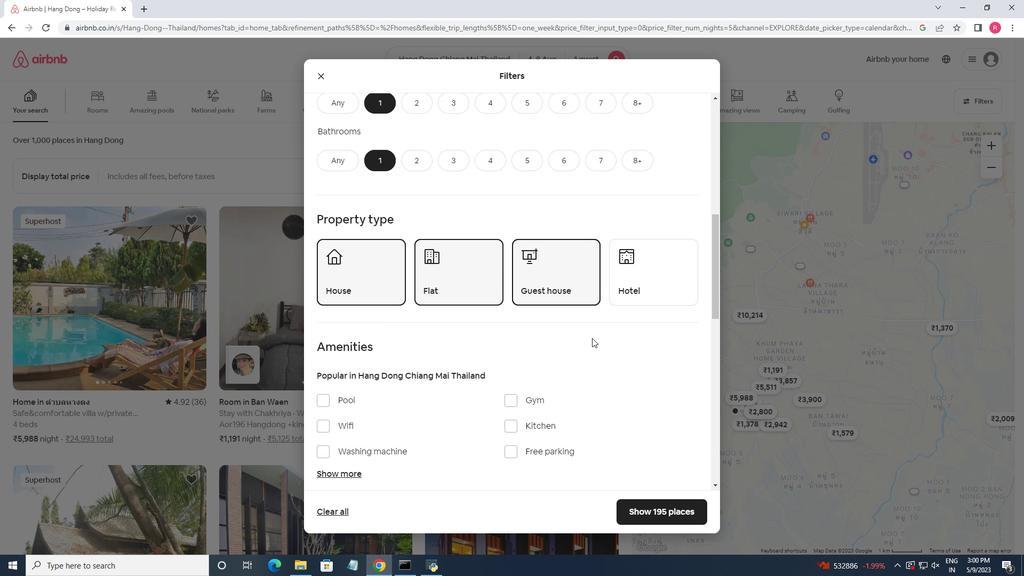 
Action: Mouse scrolled (591, 340) with delta (0, 0)
Screenshot: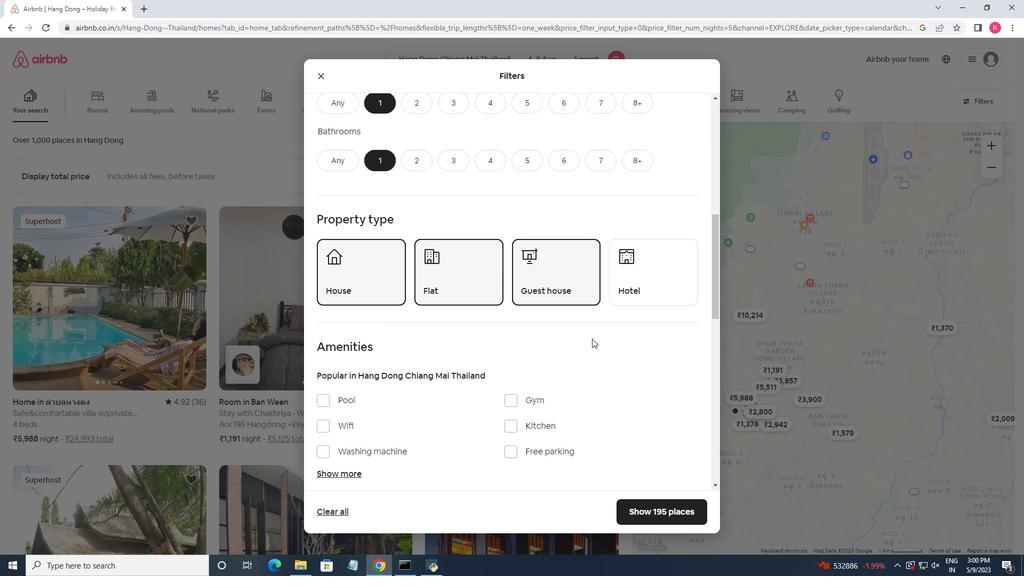 
Action: Mouse moved to (431, 357)
Screenshot: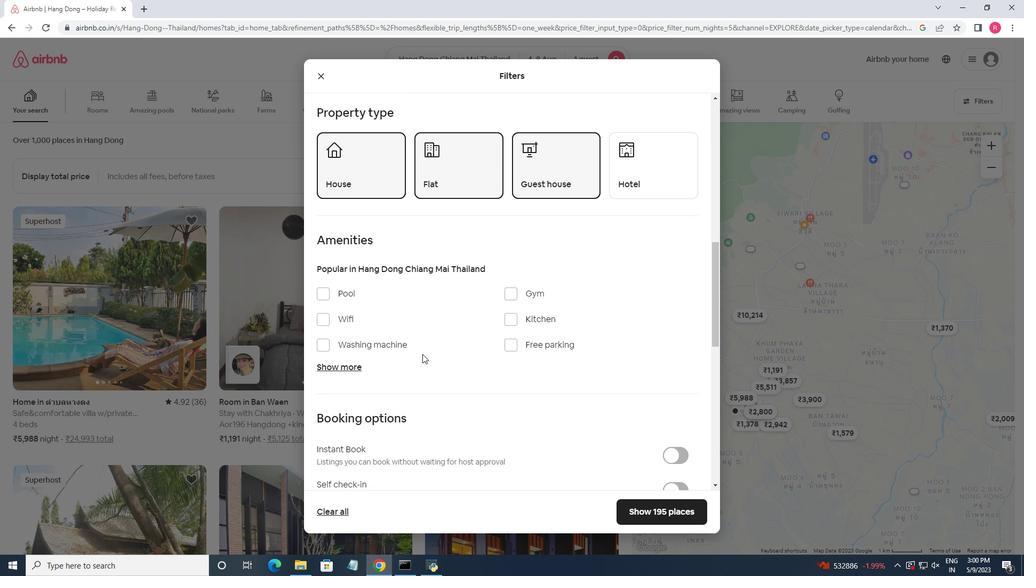 
Action: Mouse scrolled (431, 357) with delta (0, 0)
Screenshot: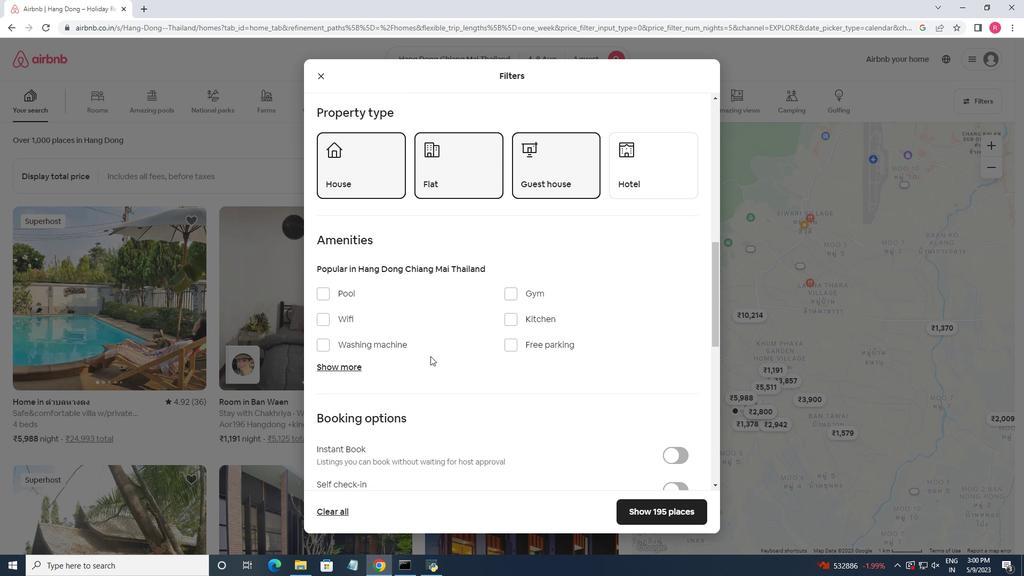 
Action: Mouse moved to (432, 358)
Screenshot: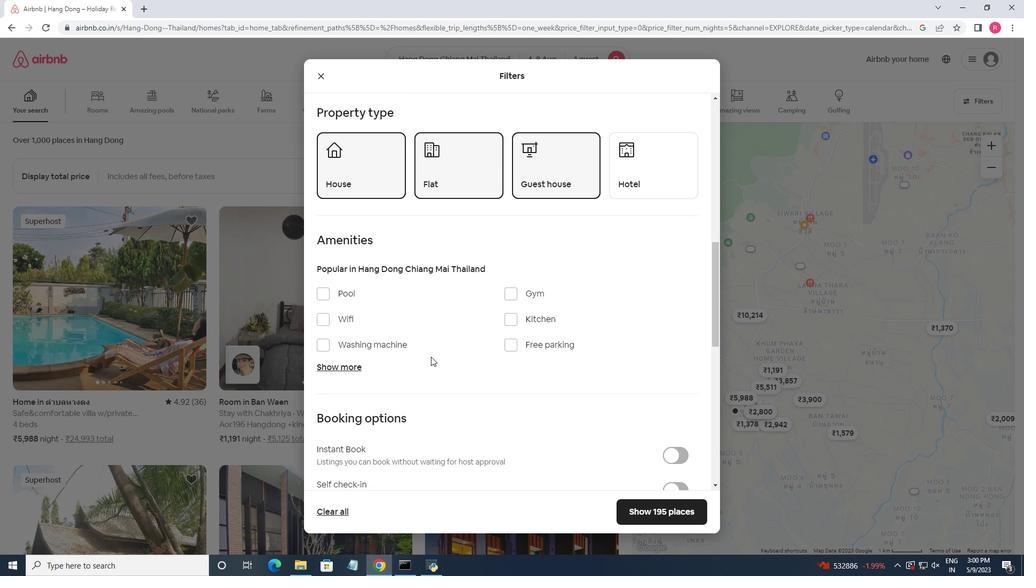 
Action: Mouse scrolled (432, 357) with delta (0, 0)
Screenshot: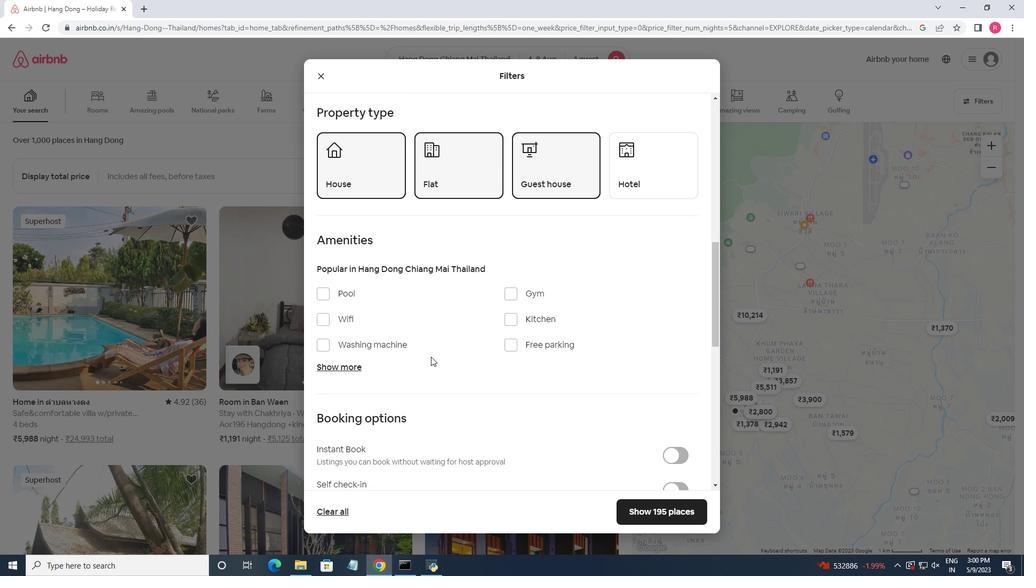 
Action: Mouse moved to (448, 360)
Screenshot: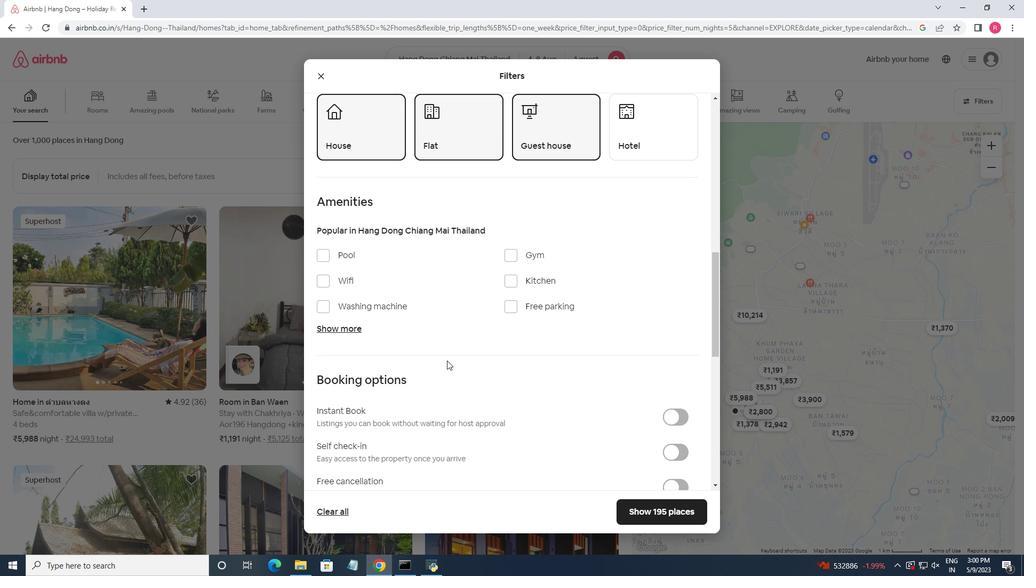 
Action: Mouse scrolled (448, 360) with delta (0, 0)
Screenshot: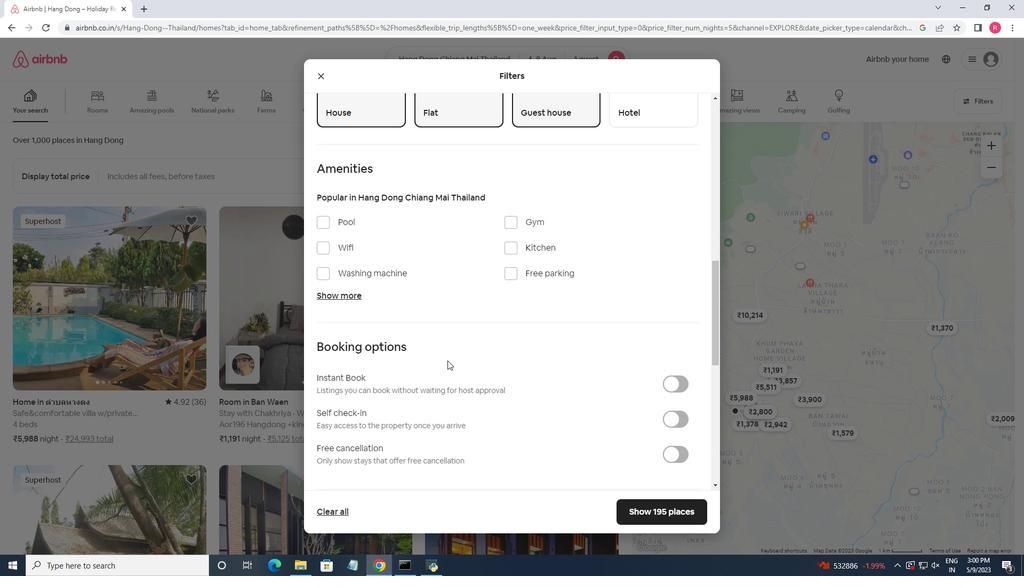 
Action: Mouse scrolled (448, 360) with delta (0, 0)
Screenshot: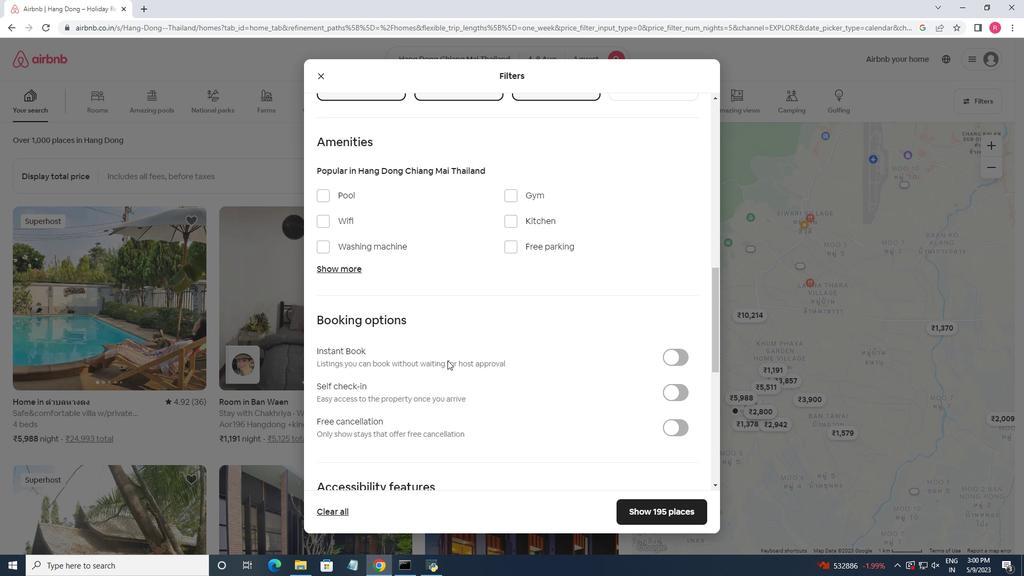 
Action: Mouse moved to (677, 279)
Screenshot: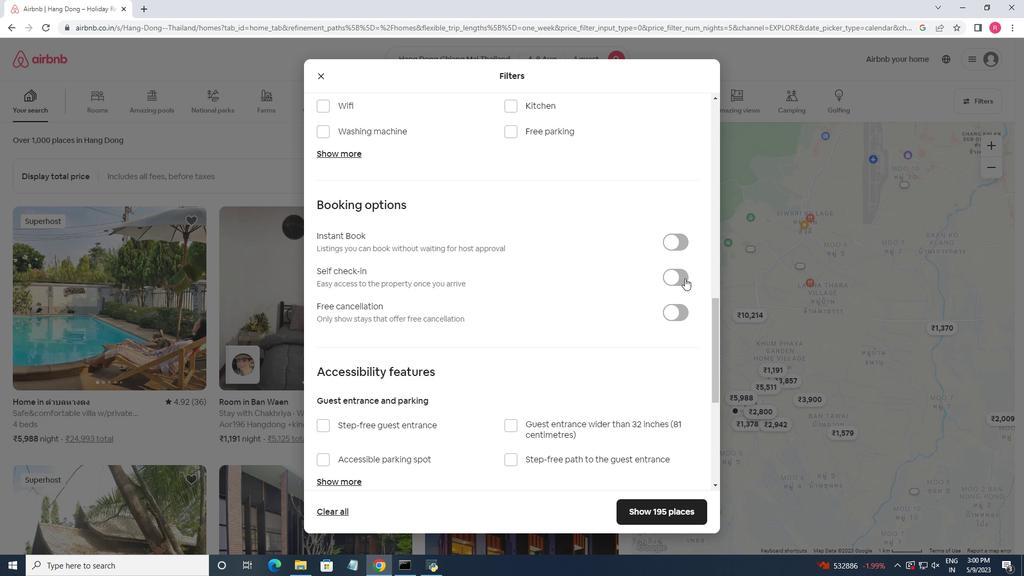 
Action: Mouse pressed left at (677, 279)
Screenshot: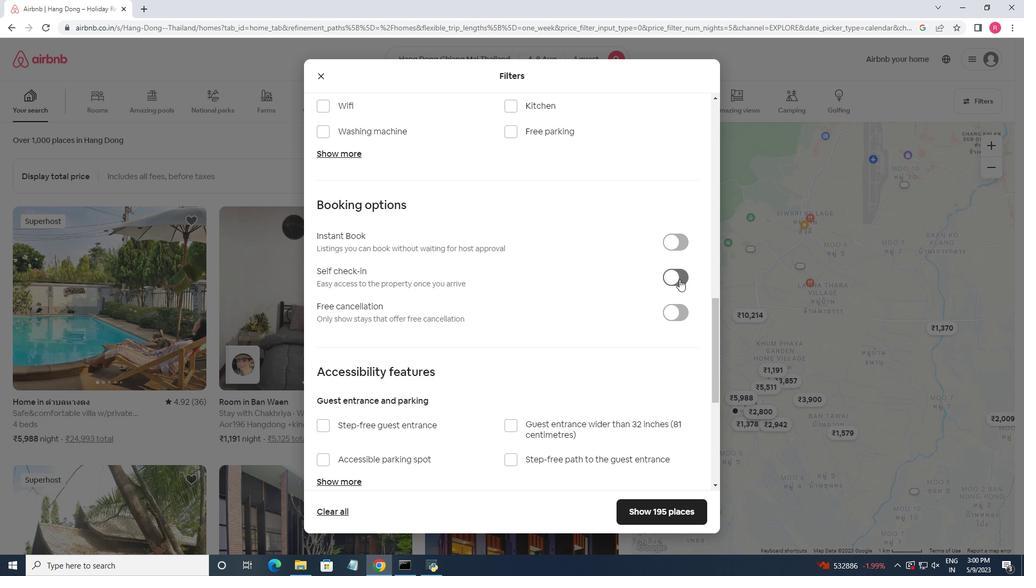 
Action: Mouse moved to (590, 278)
Screenshot: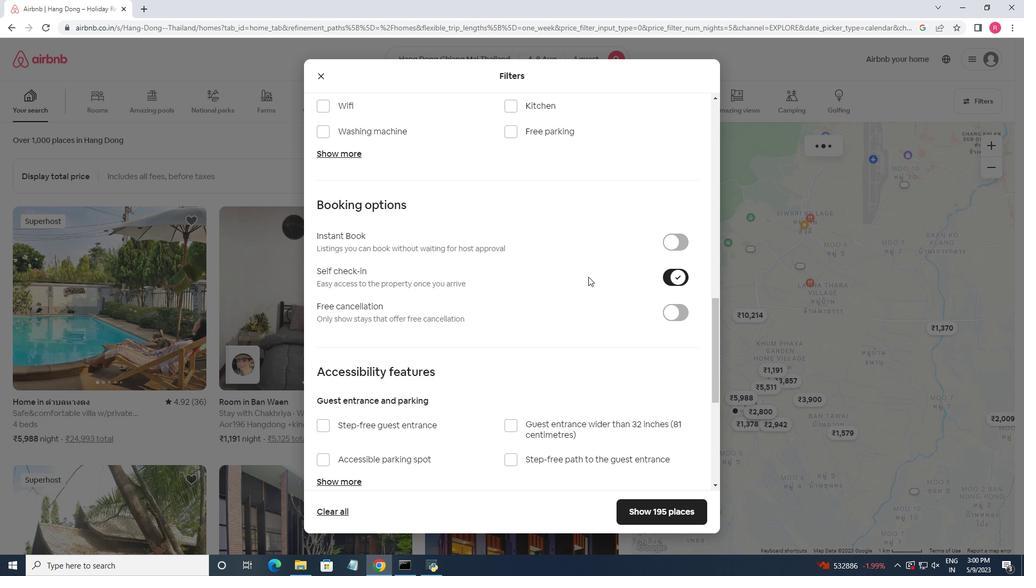 
Action: Mouse scrolled (590, 277) with delta (0, 0)
Screenshot: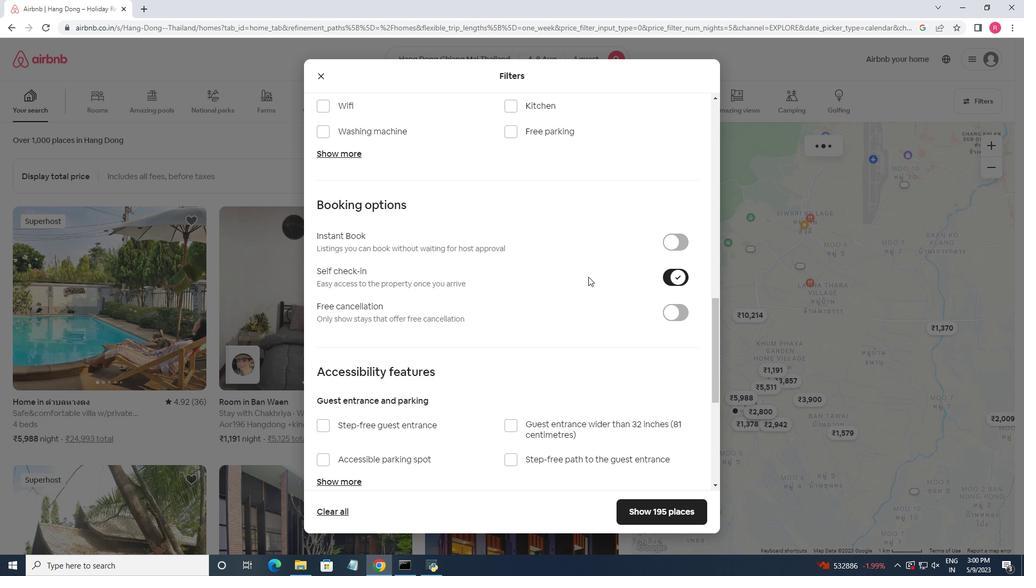 
Action: Mouse moved to (591, 281)
Screenshot: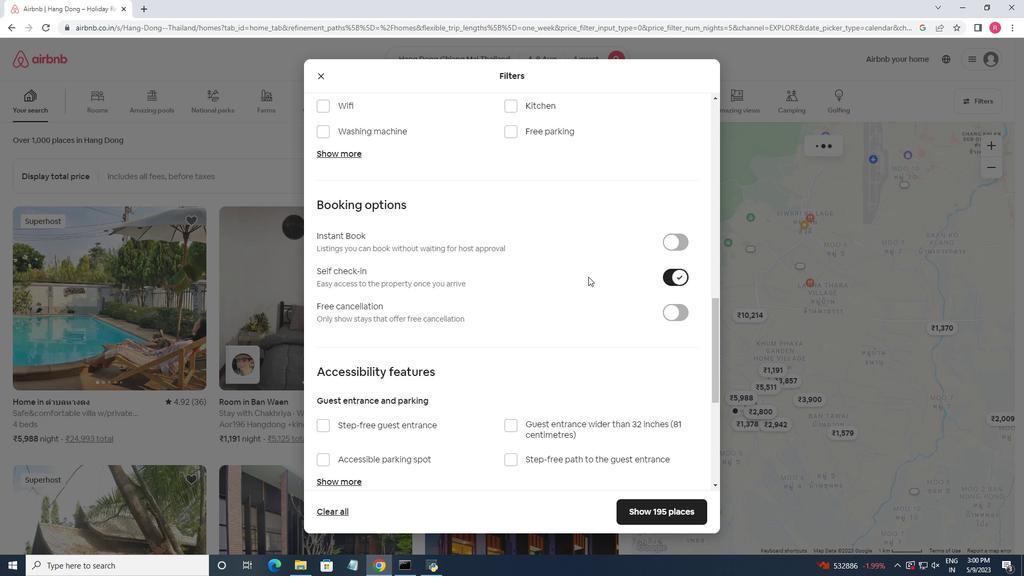 
Action: Mouse scrolled (591, 280) with delta (0, 0)
Screenshot: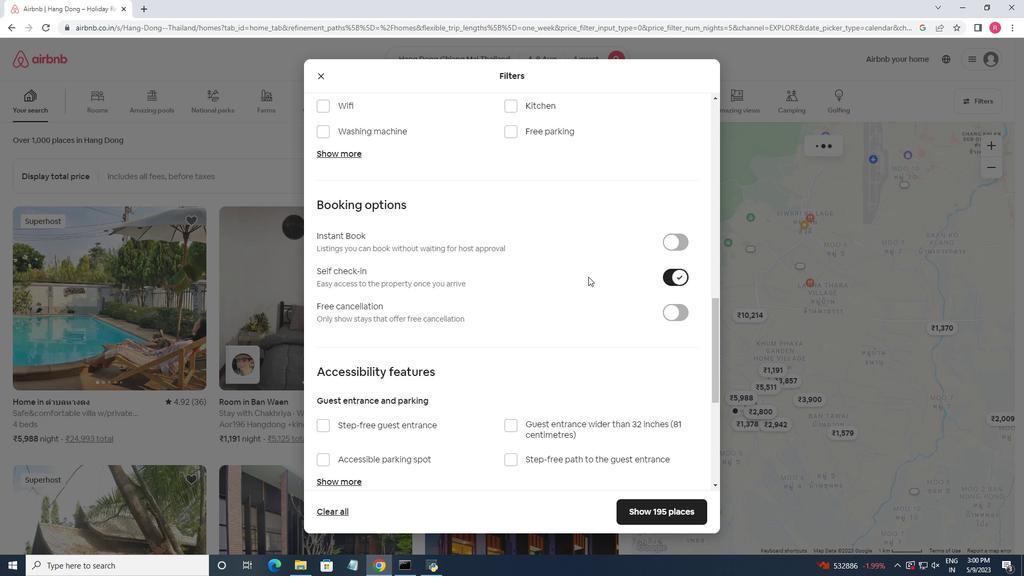 
Action: Mouse moved to (591, 282)
Screenshot: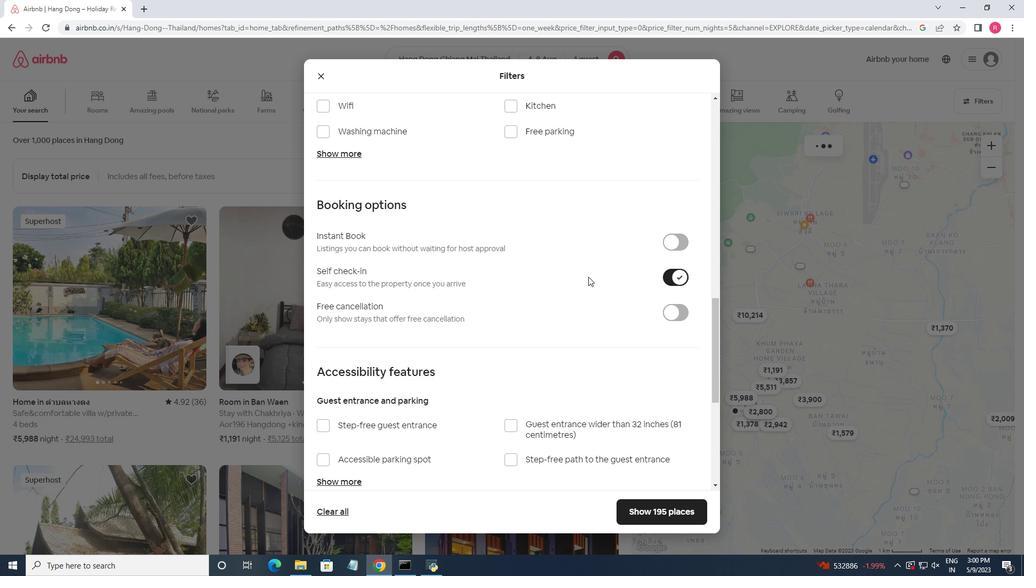 
Action: Mouse scrolled (591, 282) with delta (0, 0)
Screenshot: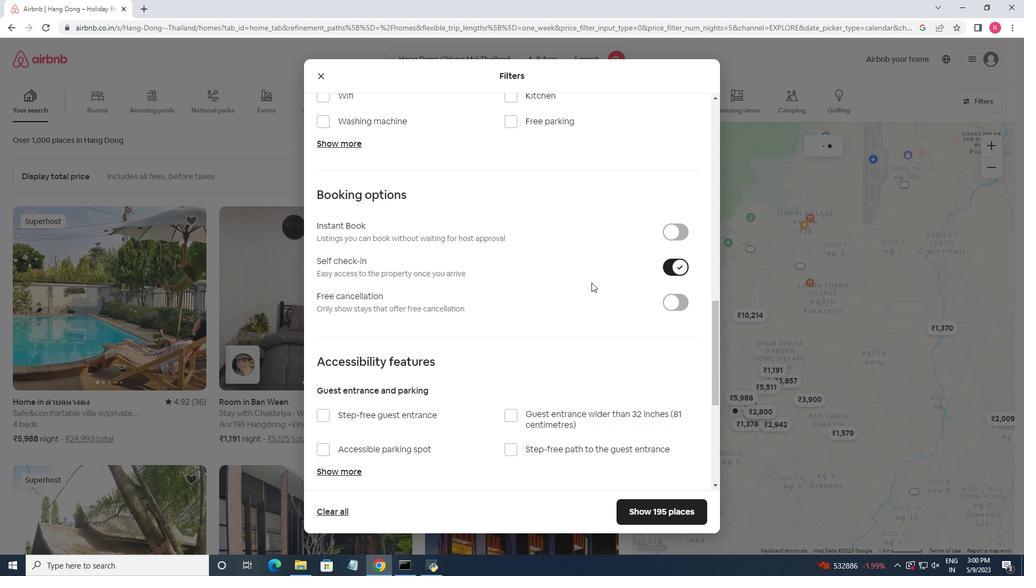 
Action: Mouse moved to (591, 285)
Screenshot: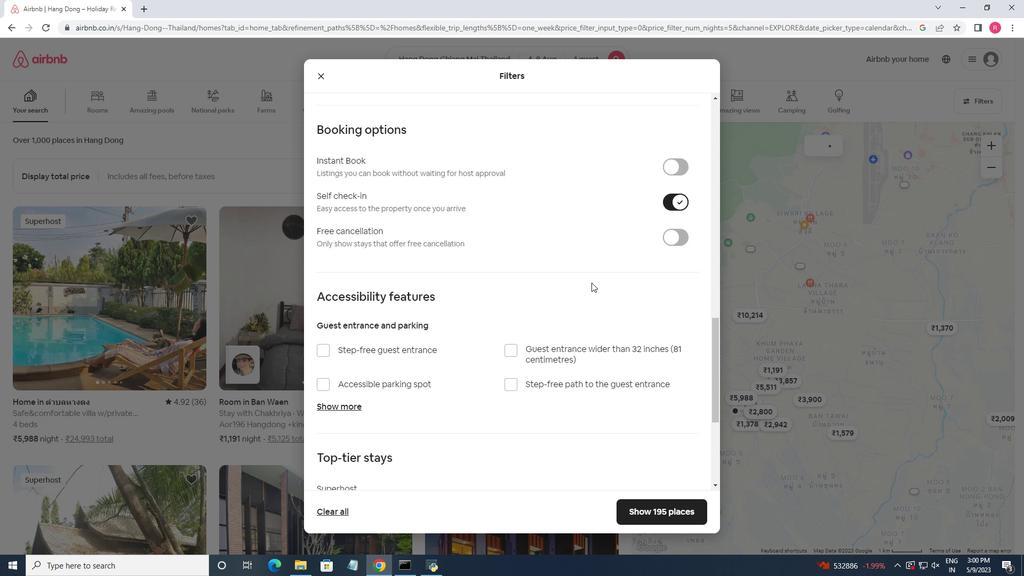 
Action: Mouse scrolled (591, 284) with delta (0, 0)
Screenshot: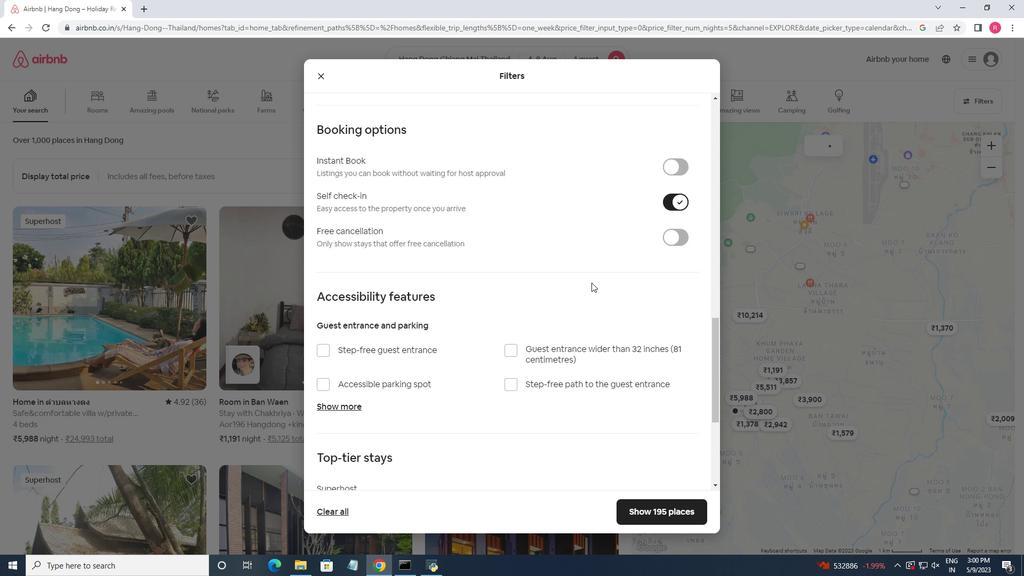 
Action: Mouse moved to (591, 286)
Screenshot: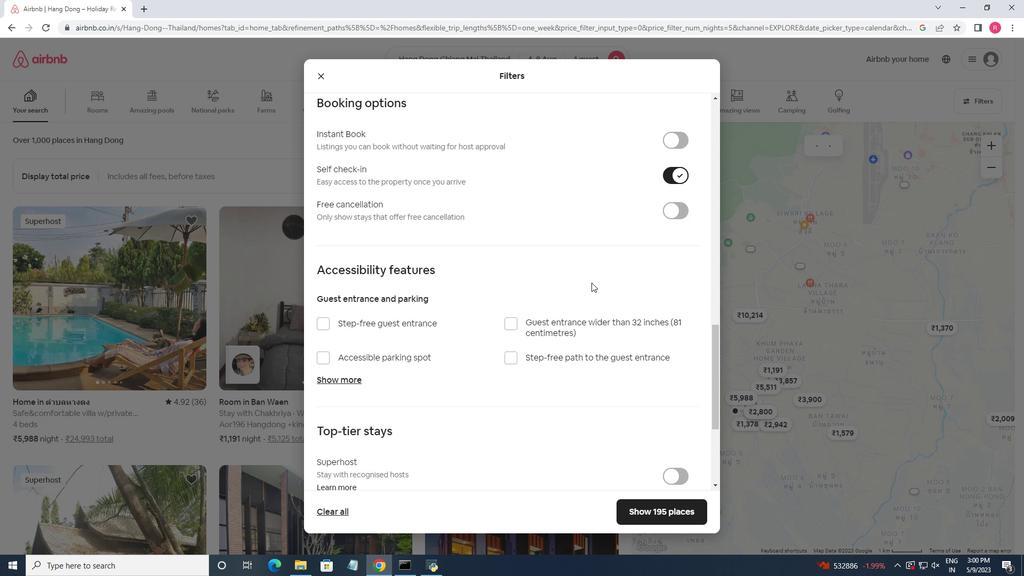 
Action: Mouse scrolled (591, 286) with delta (0, 0)
Screenshot: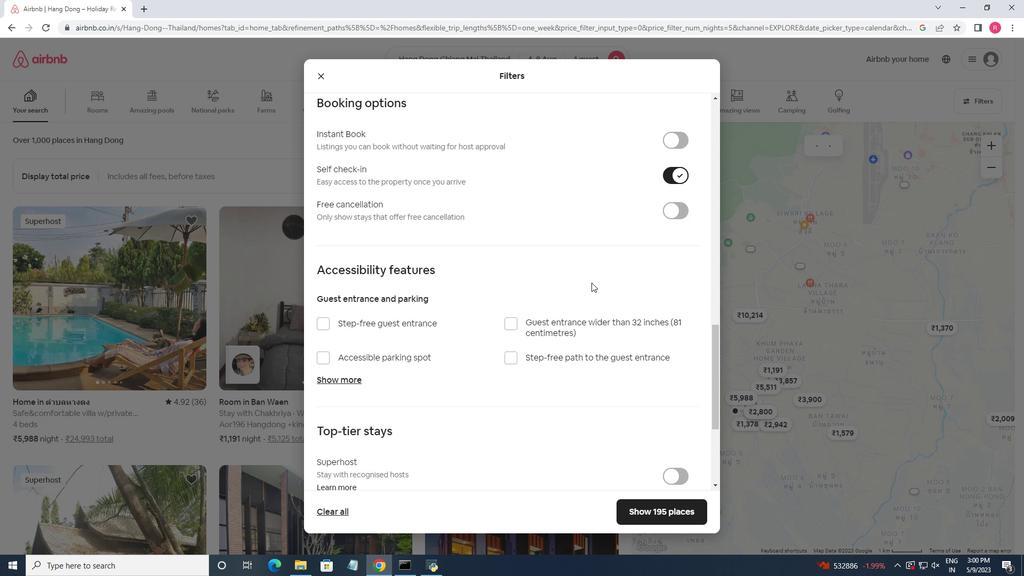 
Action: Mouse moved to (591, 289)
Screenshot: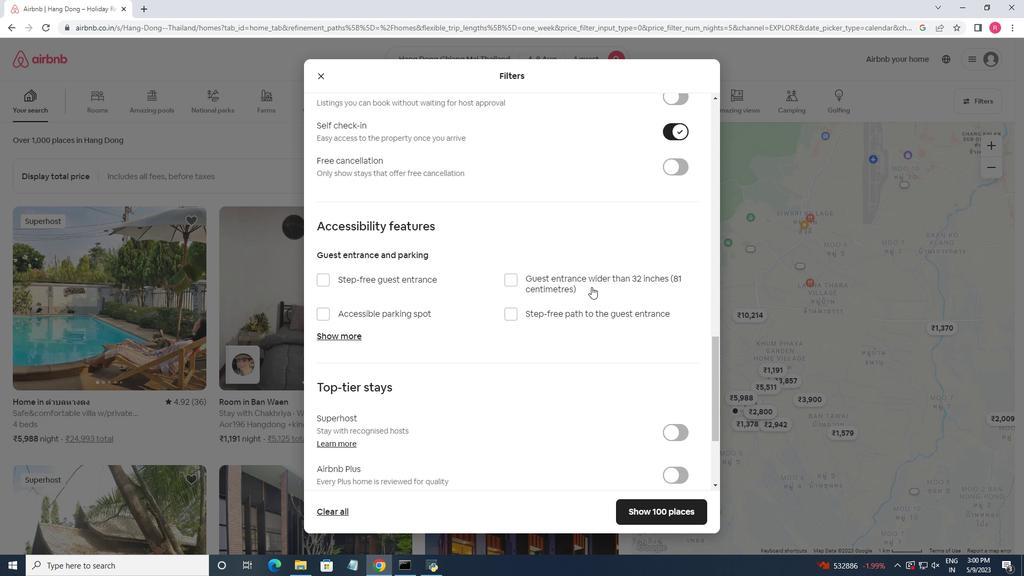 
Action: Mouse scrolled (591, 288) with delta (0, 0)
Screenshot: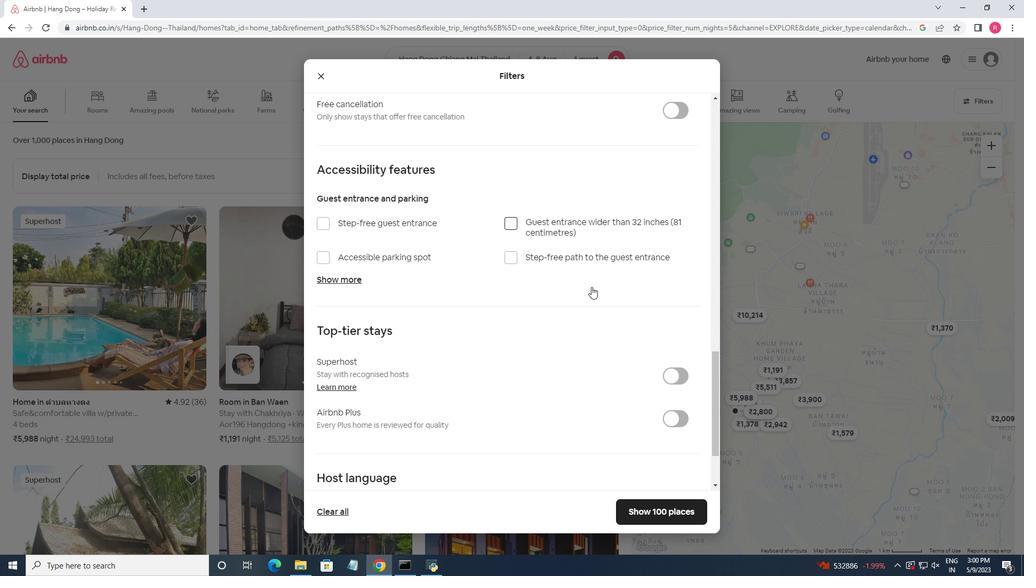 
Action: Mouse moved to (598, 333)
Screenshot: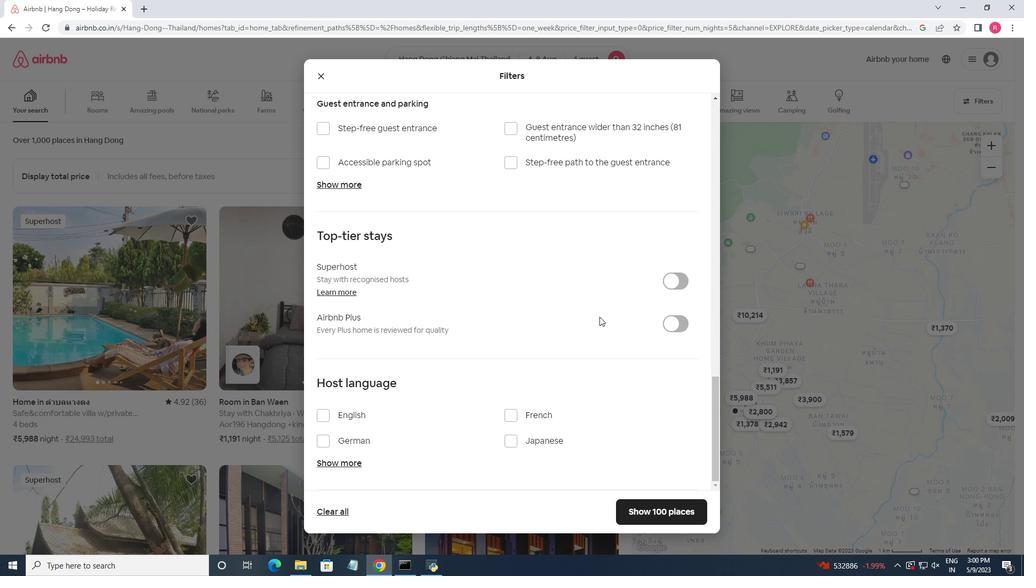 
Action: Mouse scrolled (598, 332) with delta (0, 0)
Screenshot: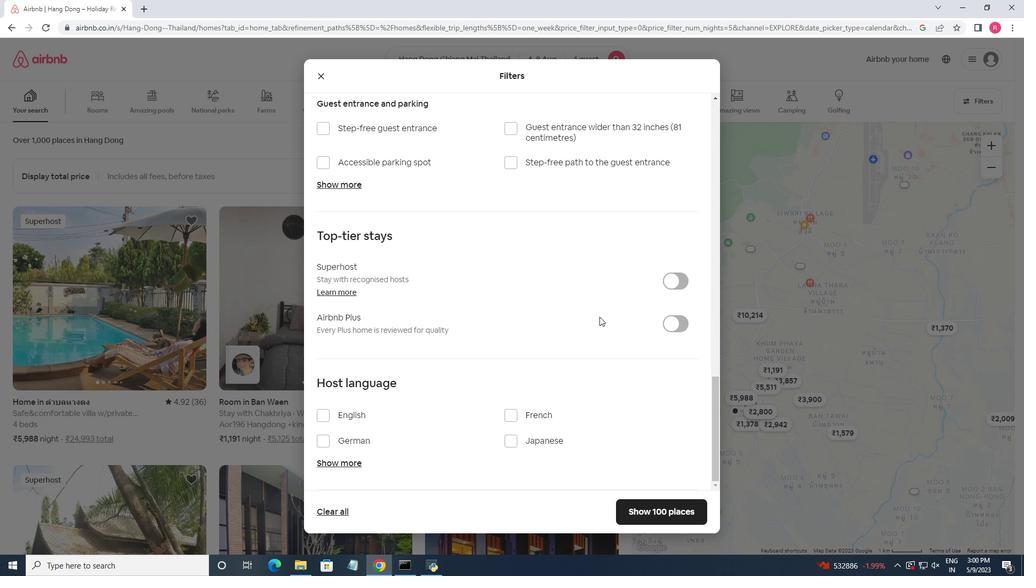 
Action: Mouse moved to (598, 335)
Screenshot: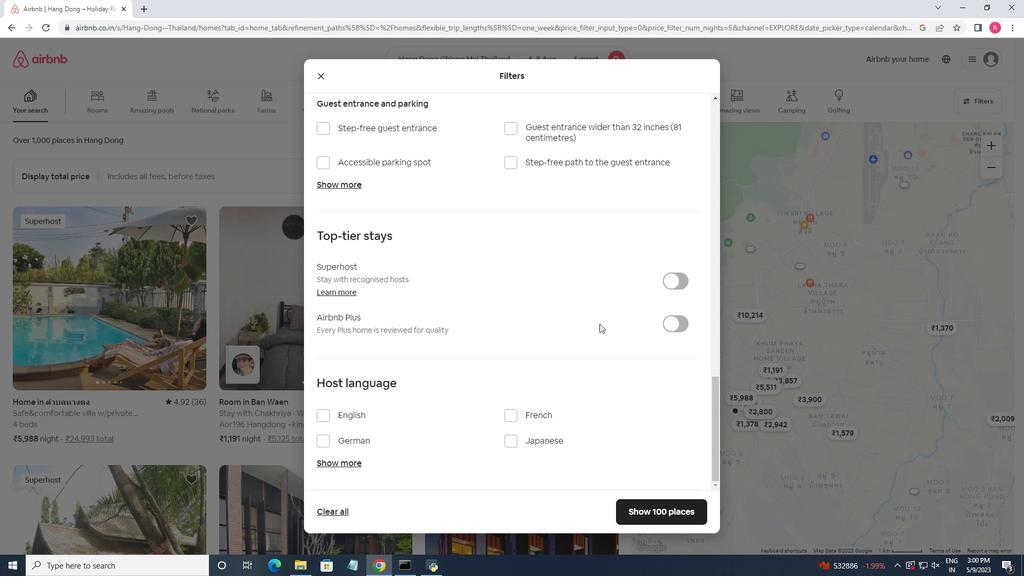 
Action: Mouse scrolled (598, 335) with delta (0, 0)
Screenshot: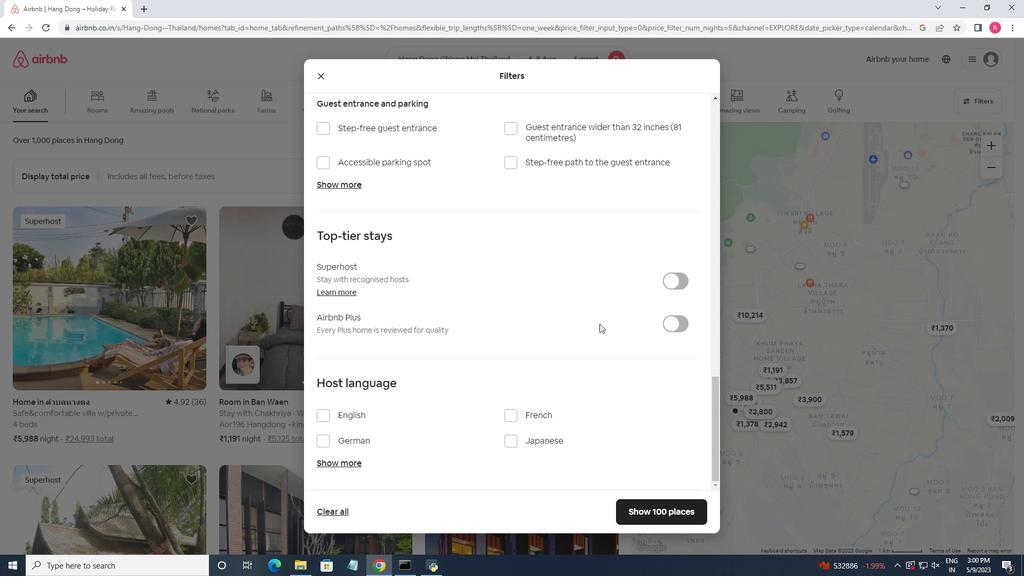 
Action: Mouse moved to (329, 414)
Screenshot: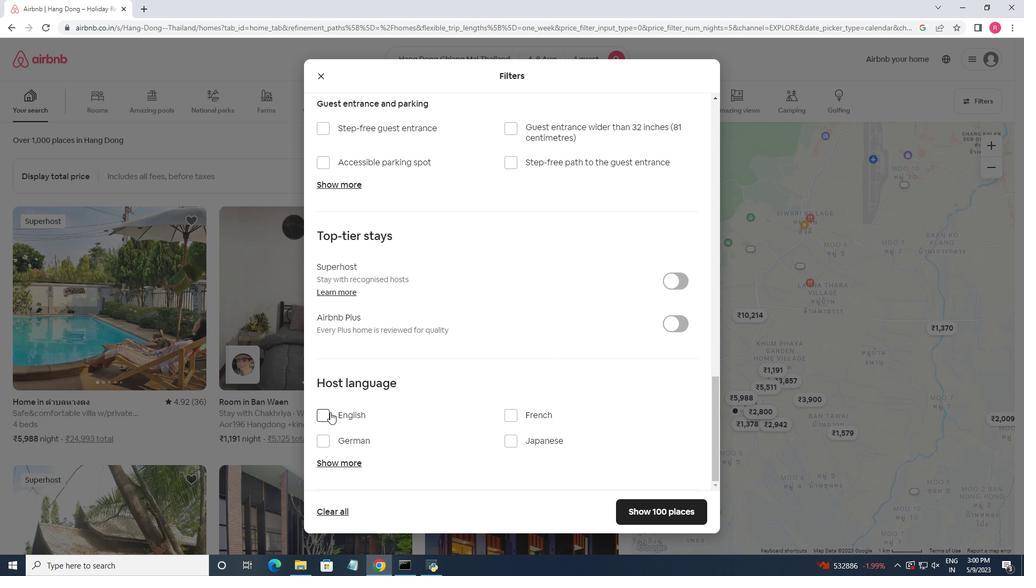 
Action: Mouse pressed left at (329, 414)
Screenshot: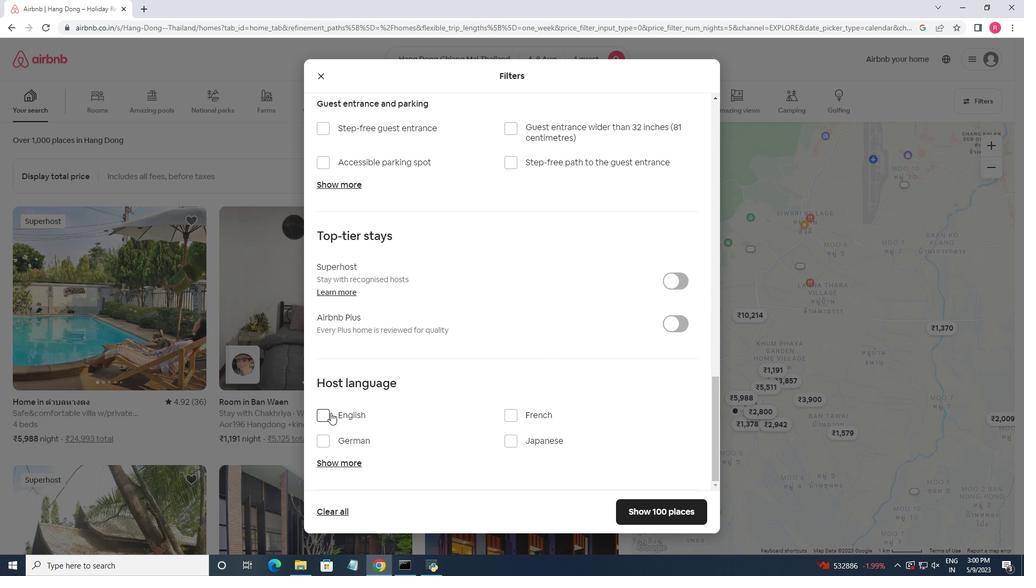 
Action: Mouse moved to (671, 512)
Screenshot: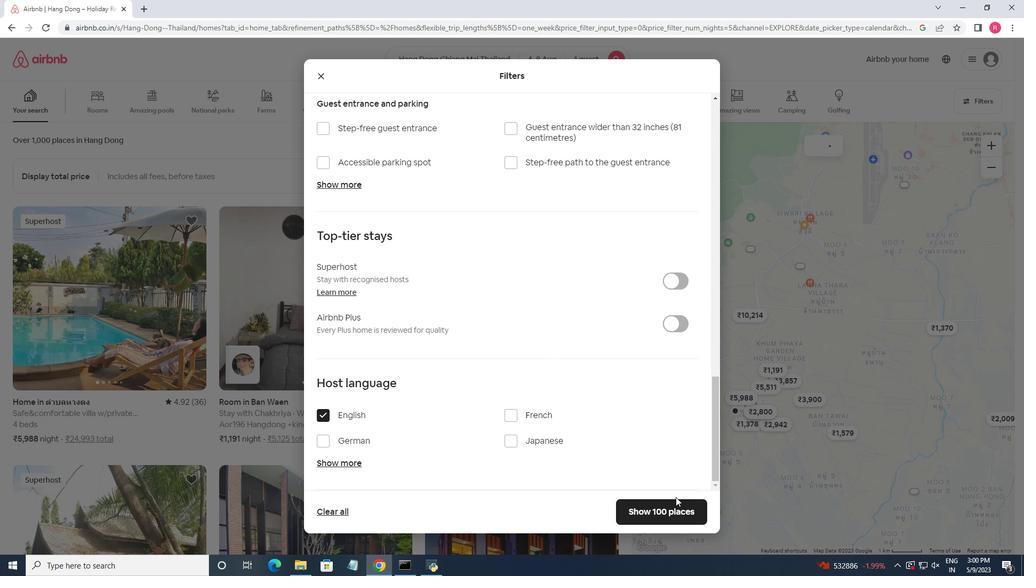 
Action: Mouse pressed left at (671, 512)
Screenshot: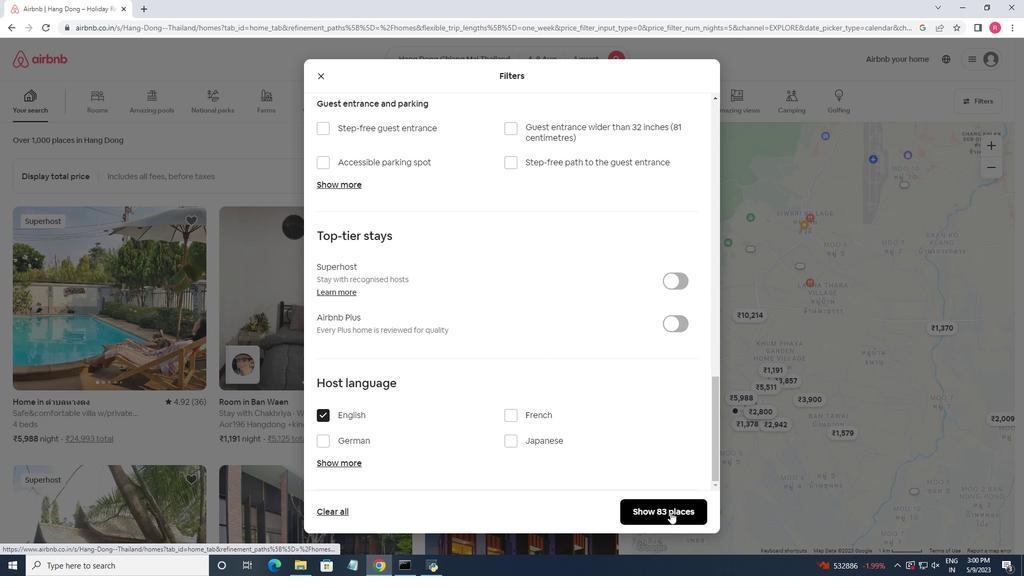 
Action: Mouse moved to (671, 512)
Screenshot: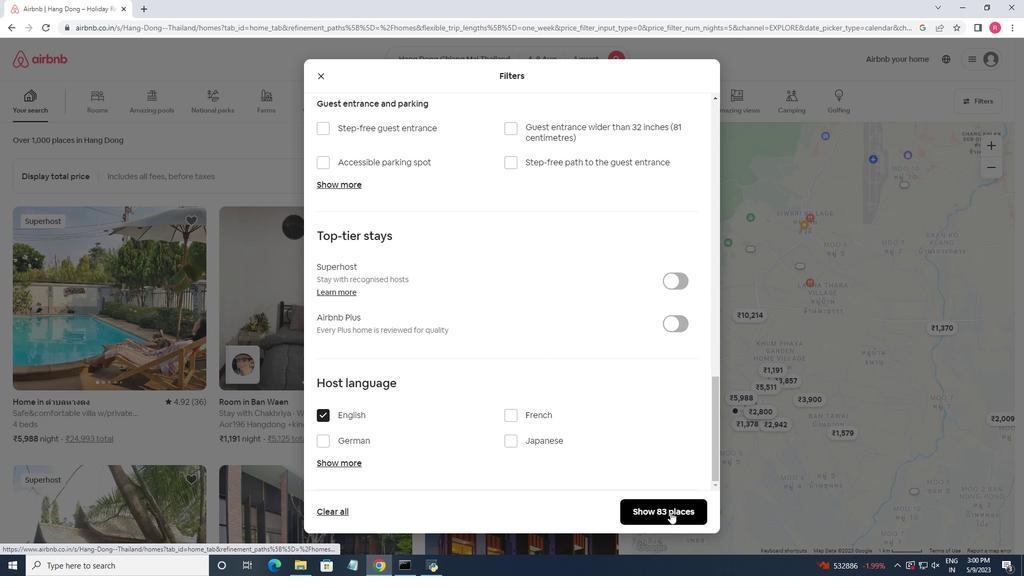 
